 Task: Add a signature Holden Davis containing With sincere appreciation and best wishes, Holden Davis to email address softage.8@softage.net and add a folder Recipes
Action: Mouse moved to (64, 131)
Screenshot: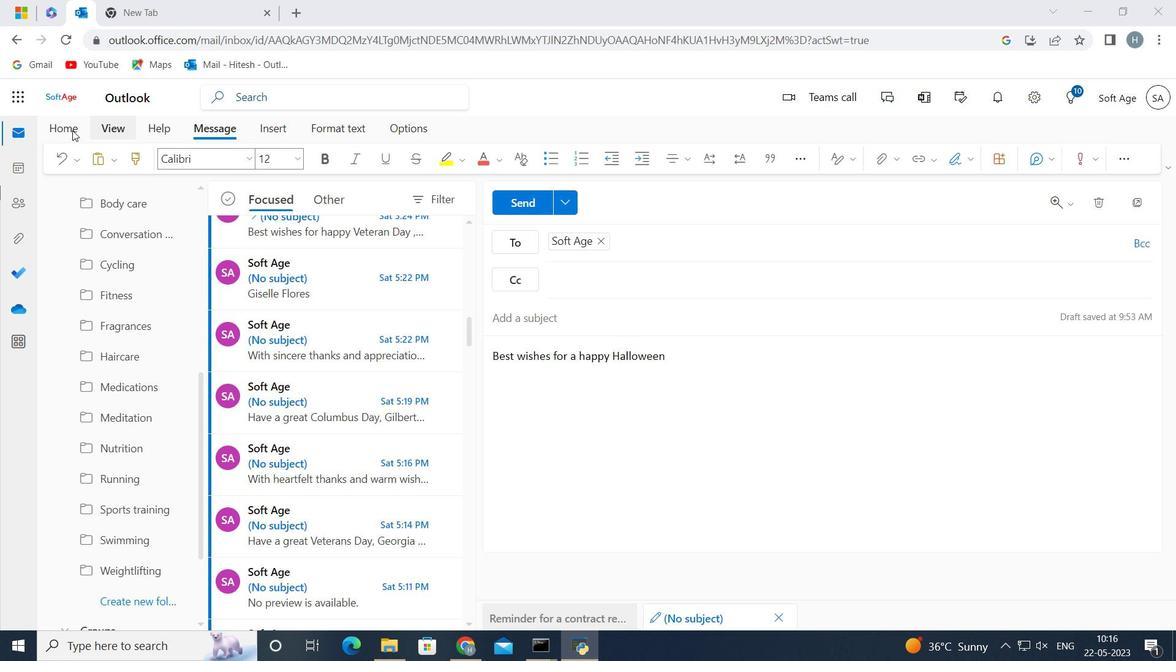 
Action: Mouse pressed left at (64, 131)
Screenshot: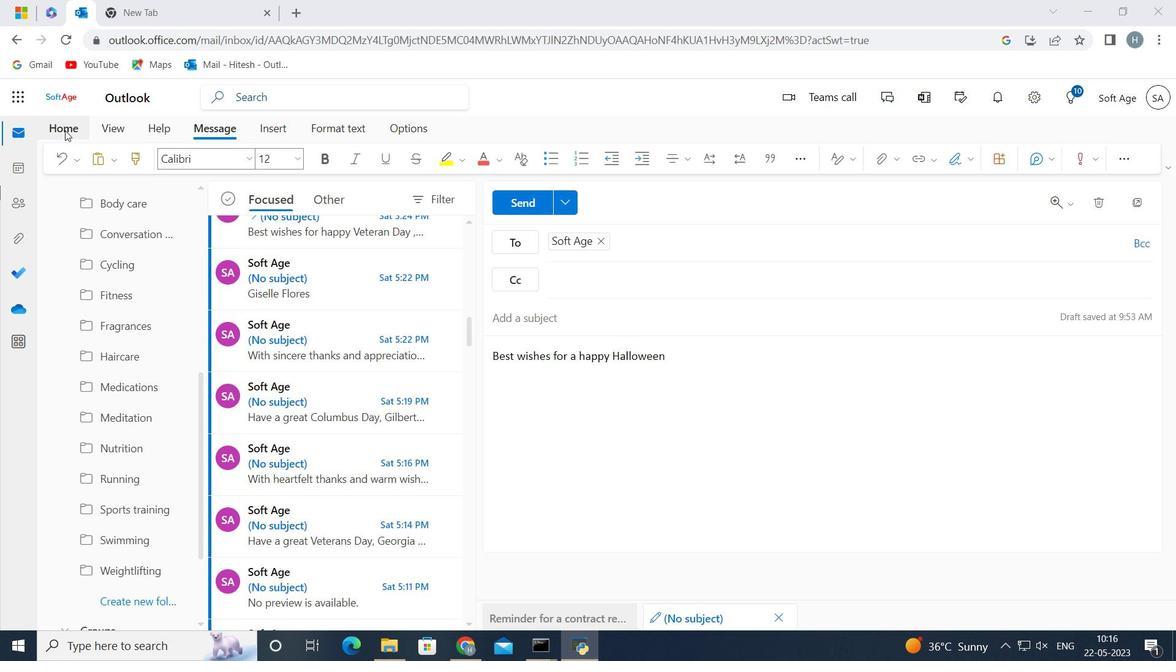 
Action: Mouse moved to (126, 159)
Screenshot: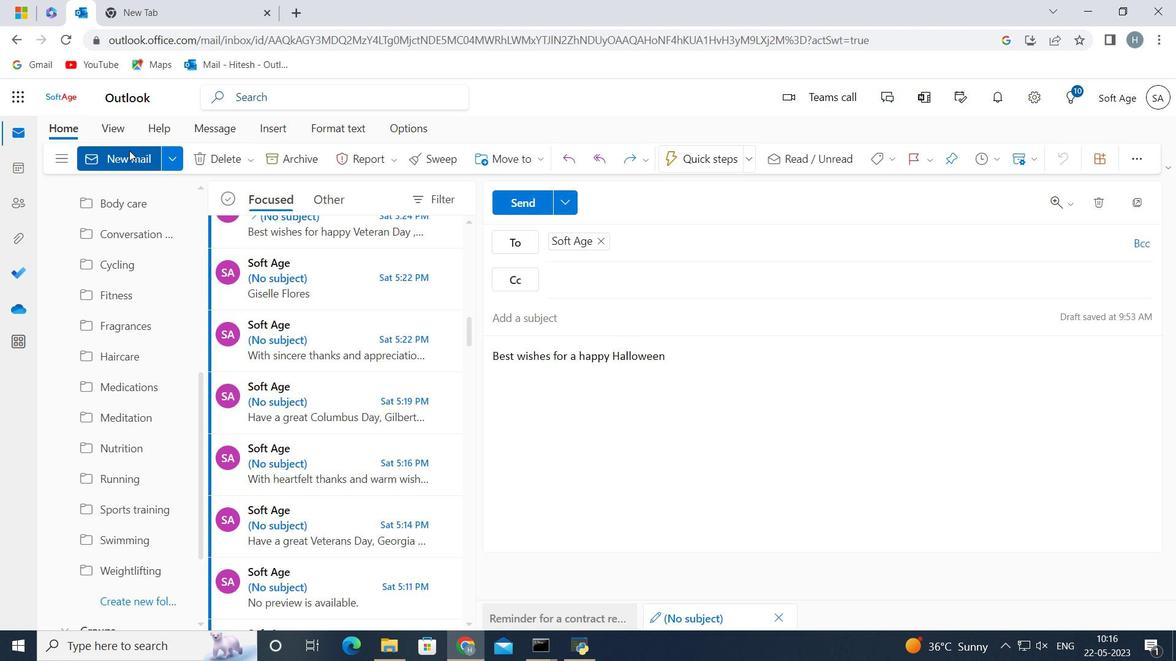 
Action: Mouse pressed left at (126, 159)
Screenshot: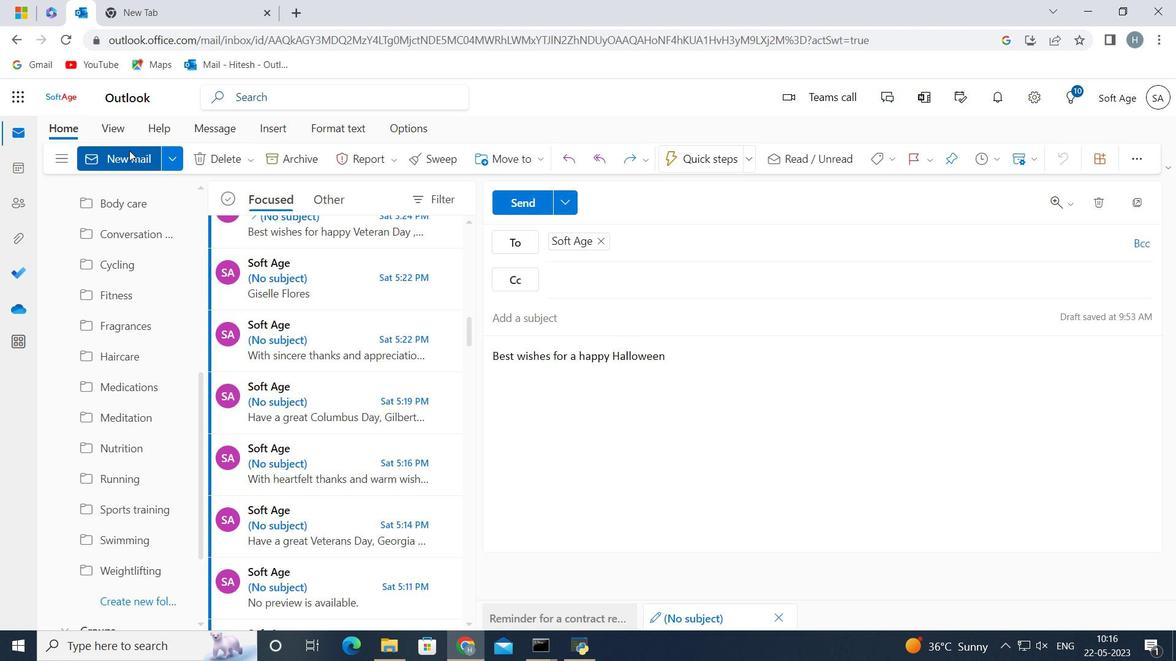 
Action: Mouse moved to (967, 151)
Screenshot: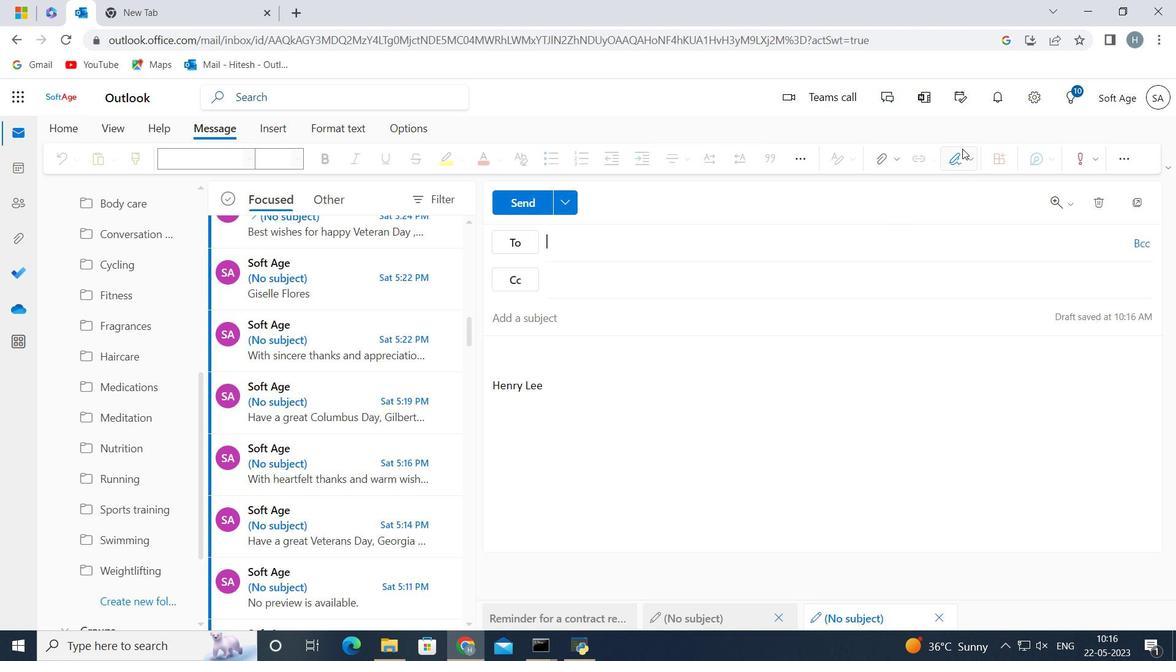 
Action: Mouse pressed left at (967, 151)
Screenshot: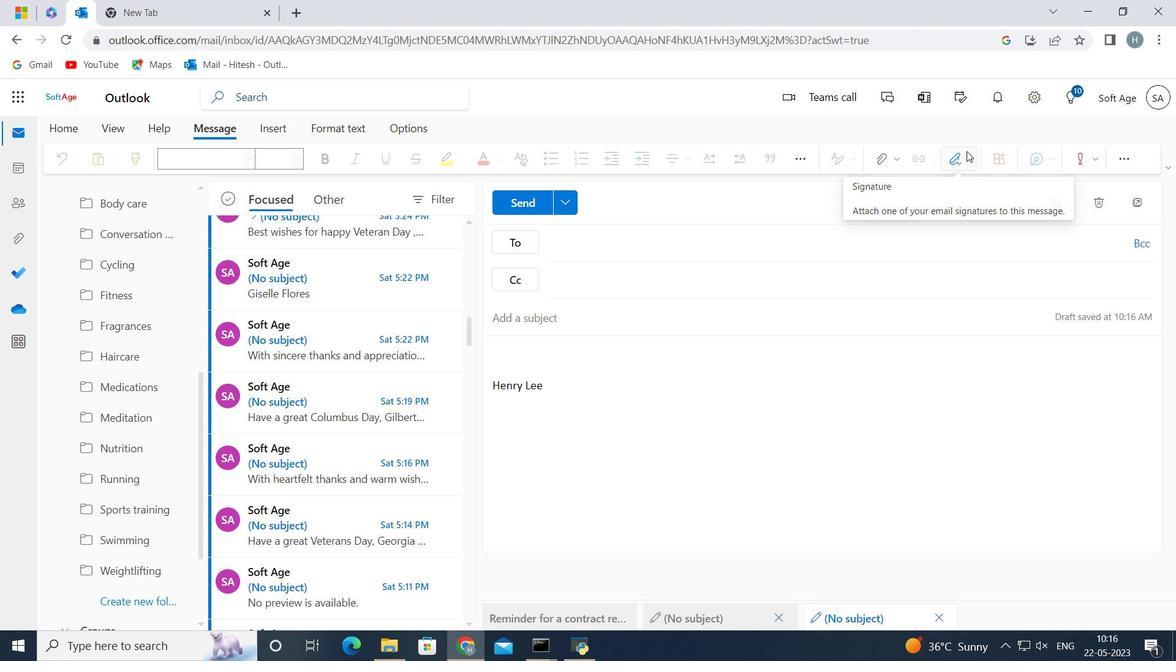 
Action: Mouse moved to (924, 414)
Screenshot: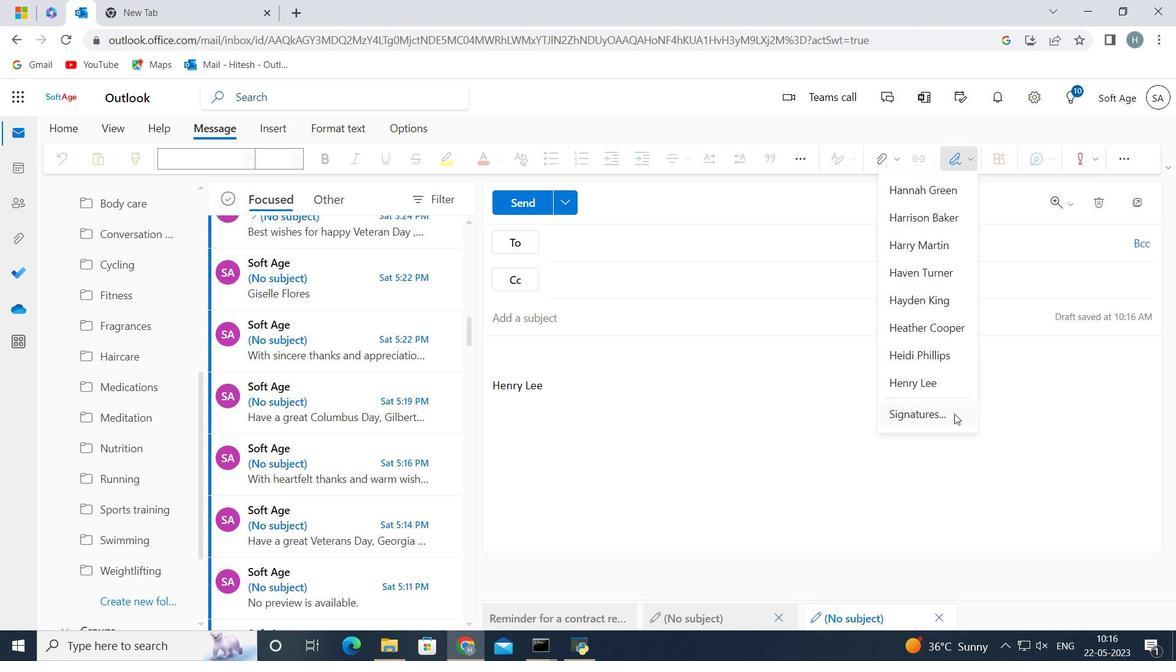 
Action: Mouse pressed left at (924, 414)
Screenshot: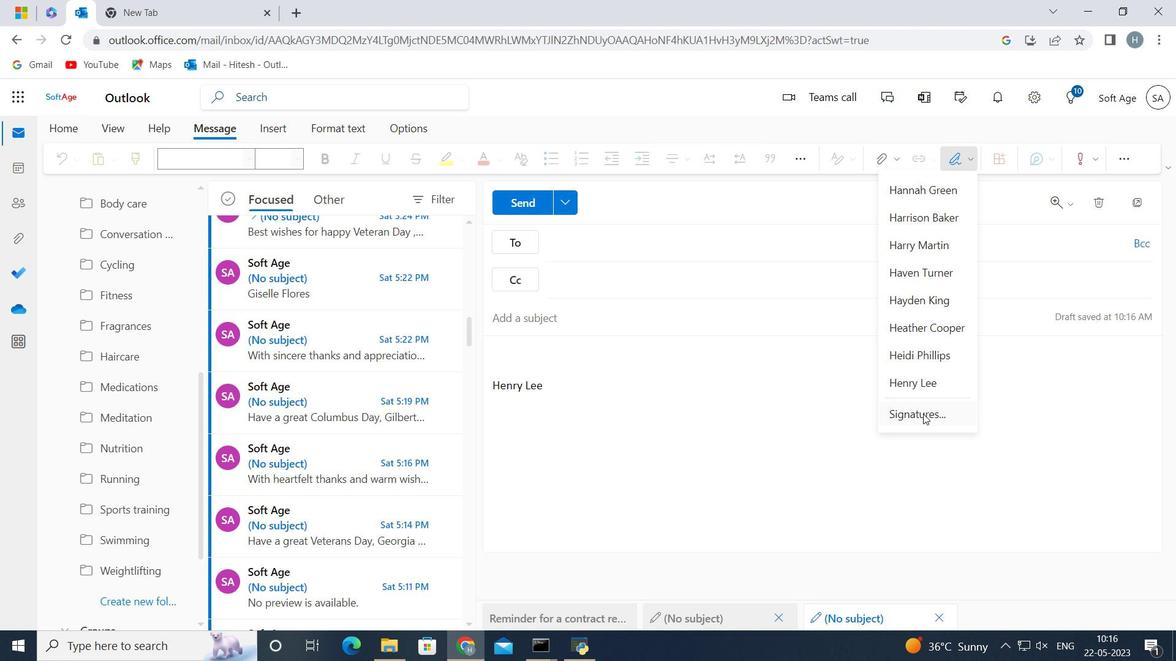 
Action: Mouse moved to (681, 275)
Screenshot: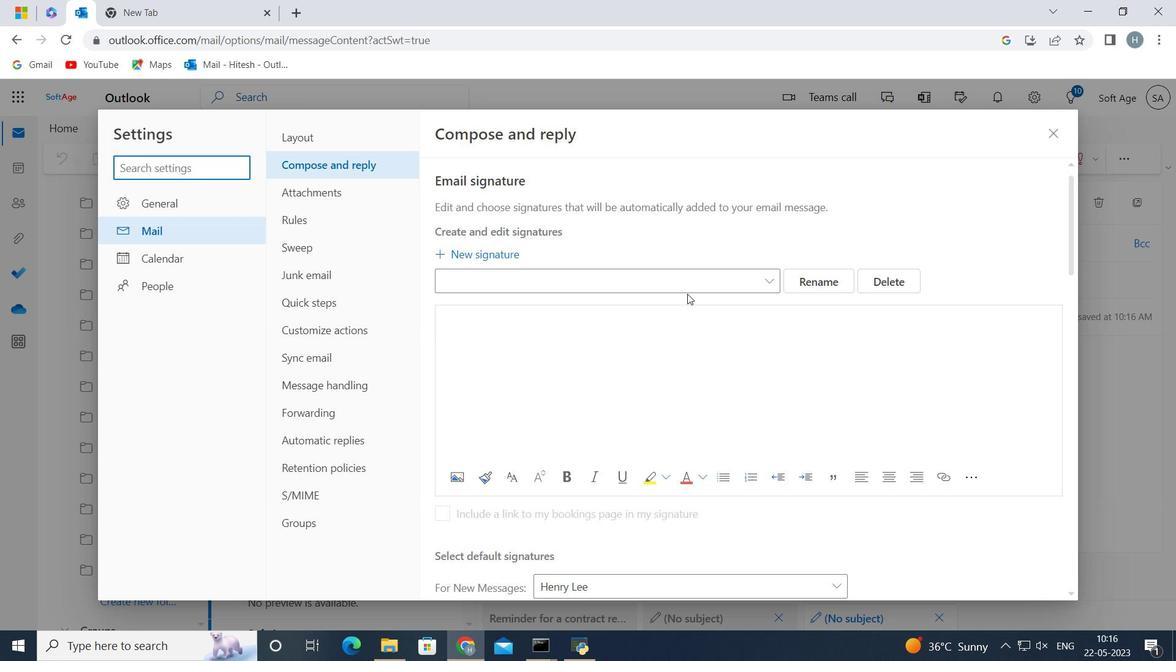 
Action: Mouse pressed left at (681, 275)
Screenshot: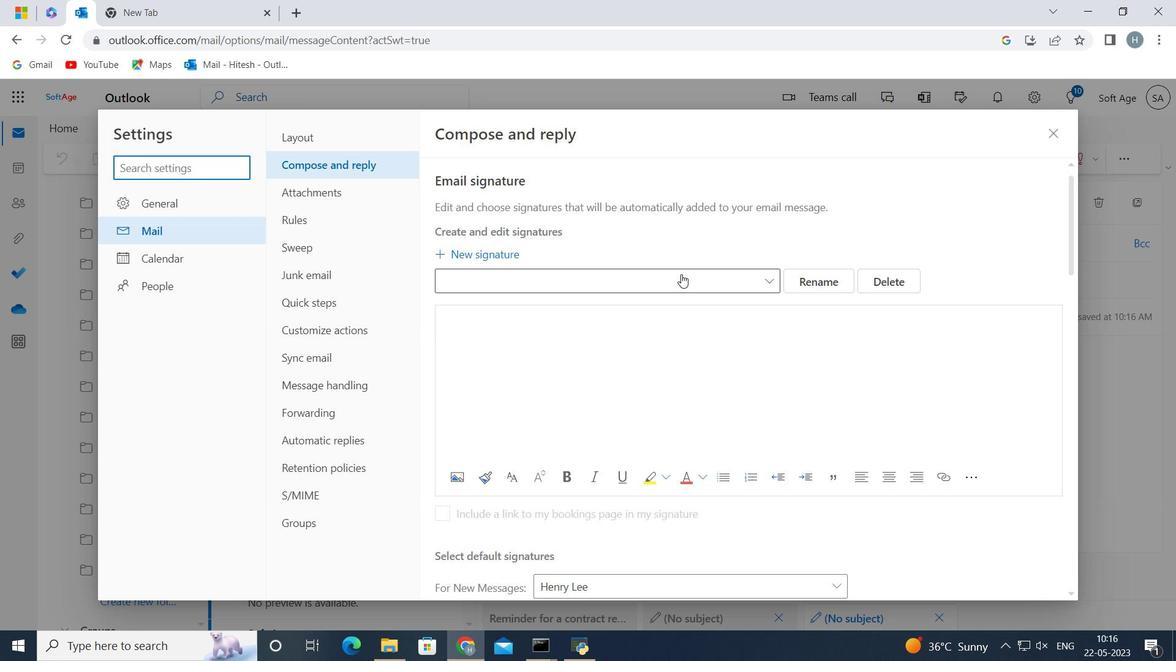 
Action: Mouse moved to (817, 281)
Screenshot: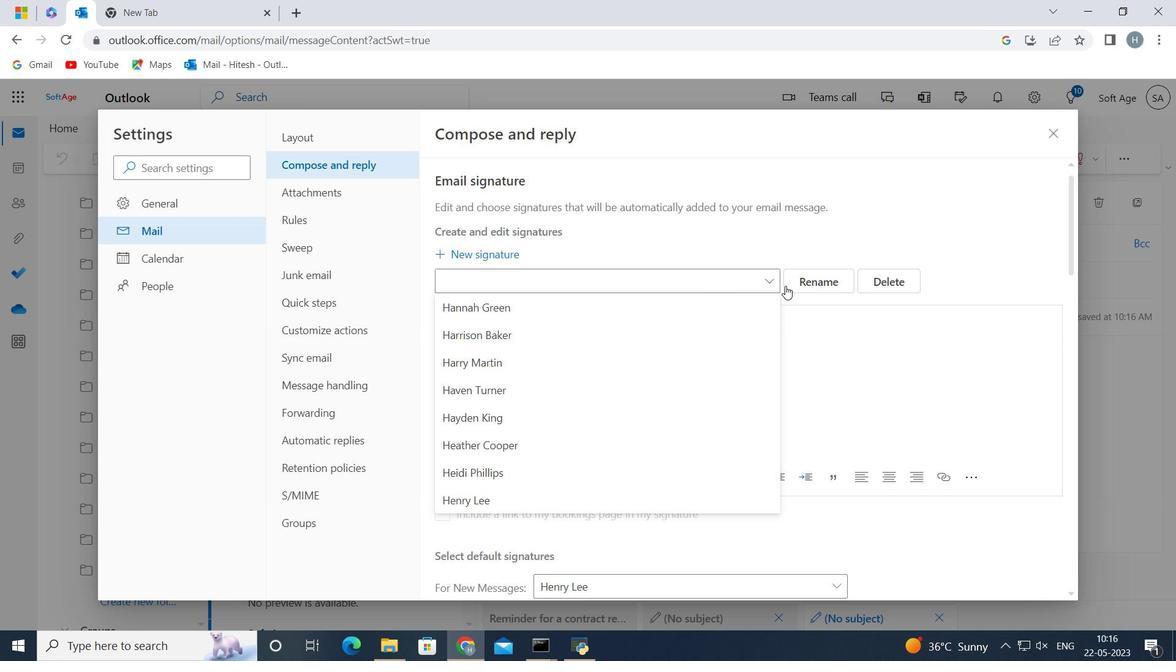
Action: Mouse pressed left at (817, 281)
Screenshot: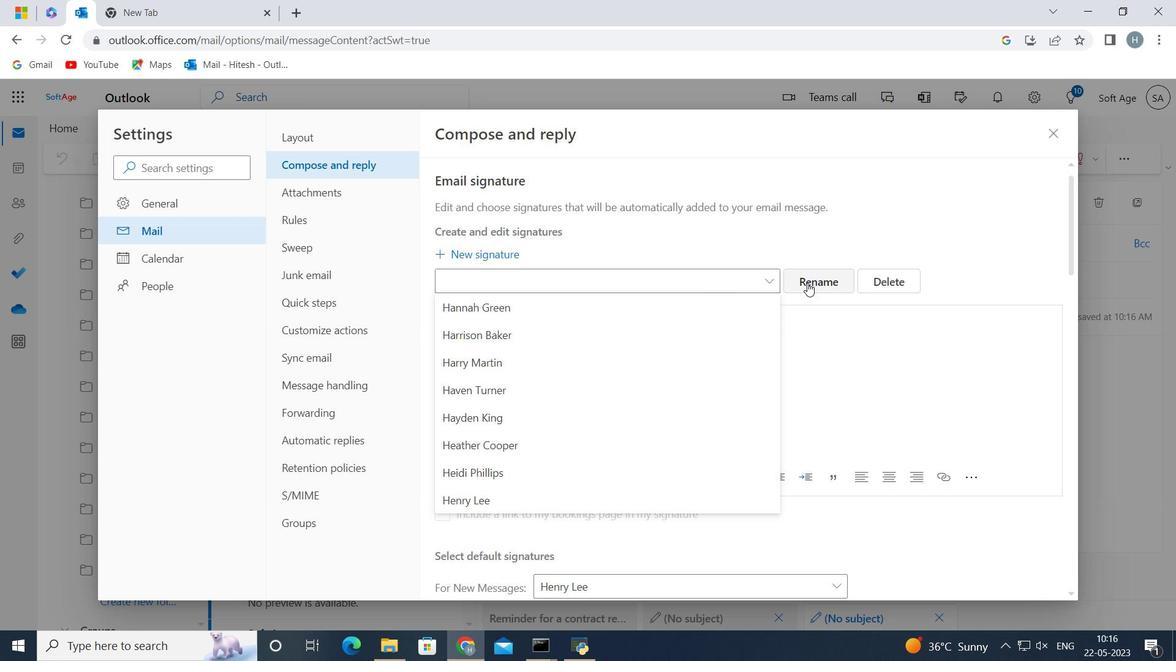 
Action: Mouse moved to (758, 280)
Screenshot: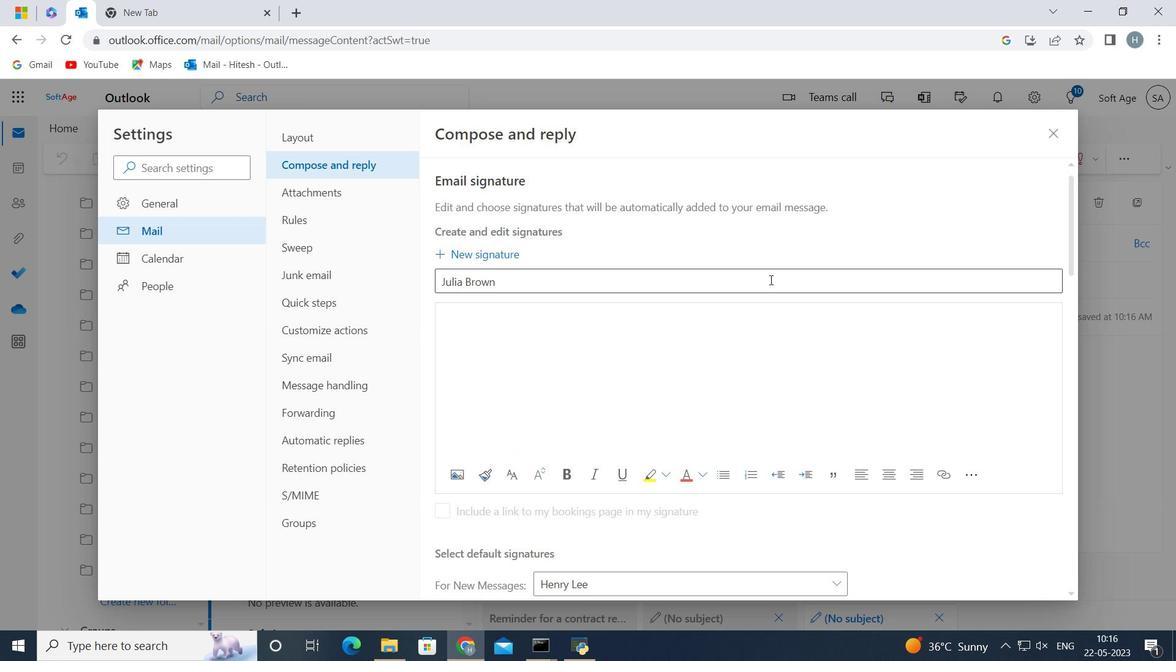 
Action: Mouse pressed left at (758, 280)
Screenshot: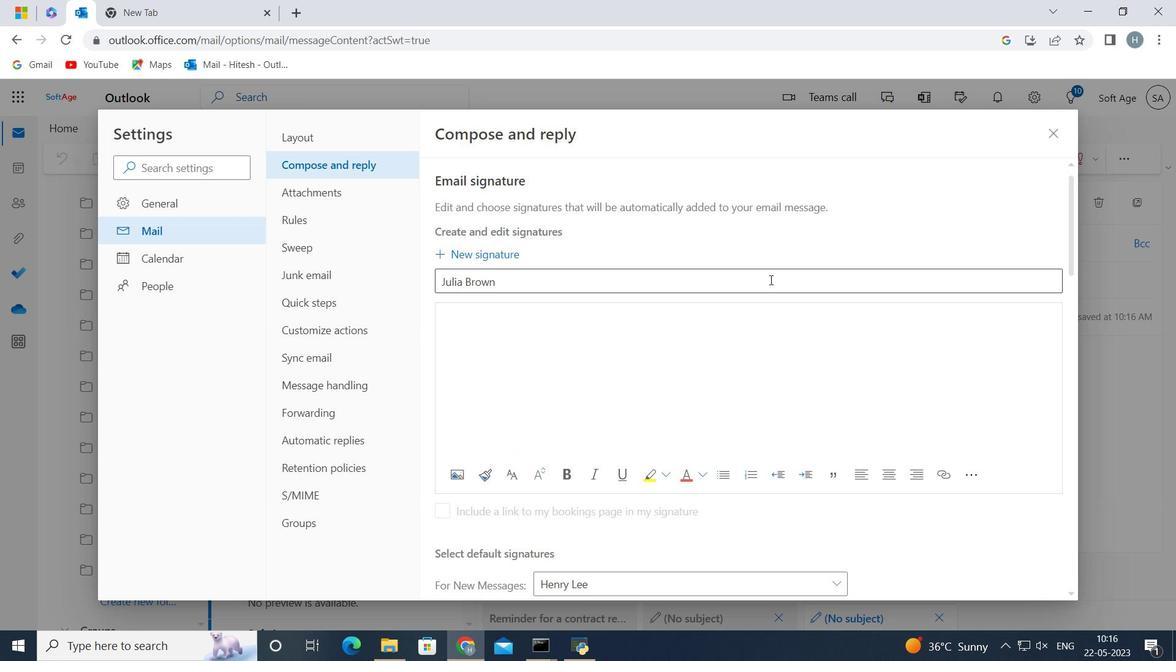 
Action: Mouse moved to (757, 280)
Screenshot: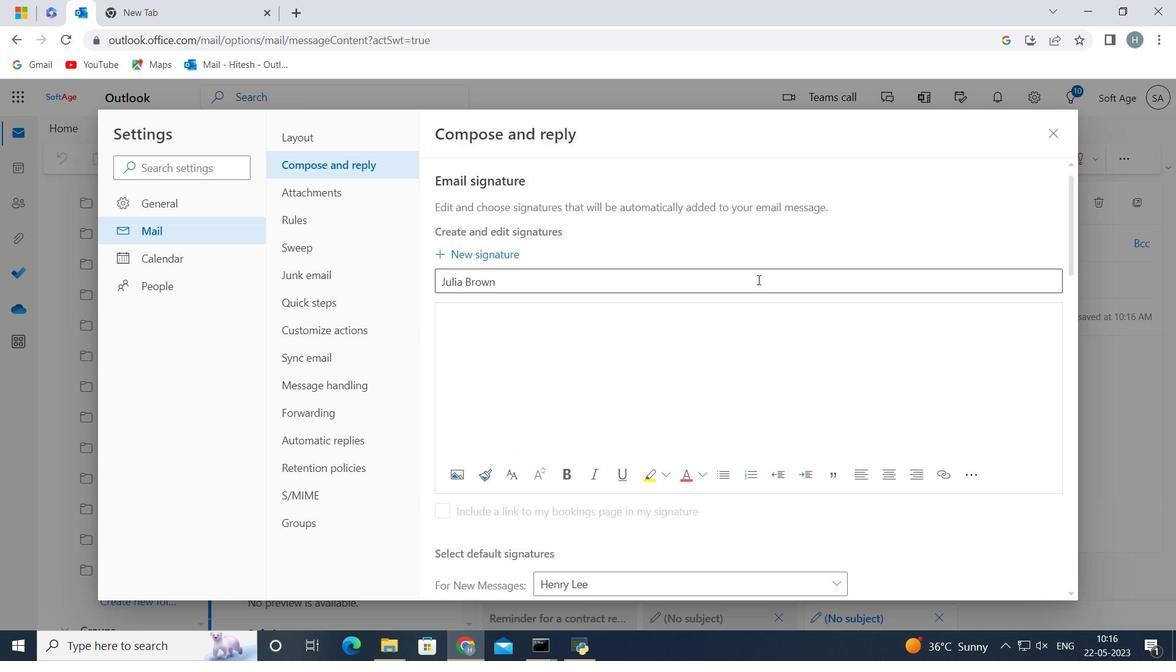 
Action: Key pressed <Key.backspace><Key.backspace><Key.backspace><Key.backspace><Key.backspace><Key.backspace><Key.backspace><Key.backspace><Key.backspace><Key.backspace><Key.backspace><Key.backspace><Key.backspace><Key.shift>Holdn<Key.space><Key.shift><Key.shift><Key.shift><Key.shift><Key.shift><Key.shift><Key.shift><Key.shift><Key.shift>Davis<Key.space>
Screenshot: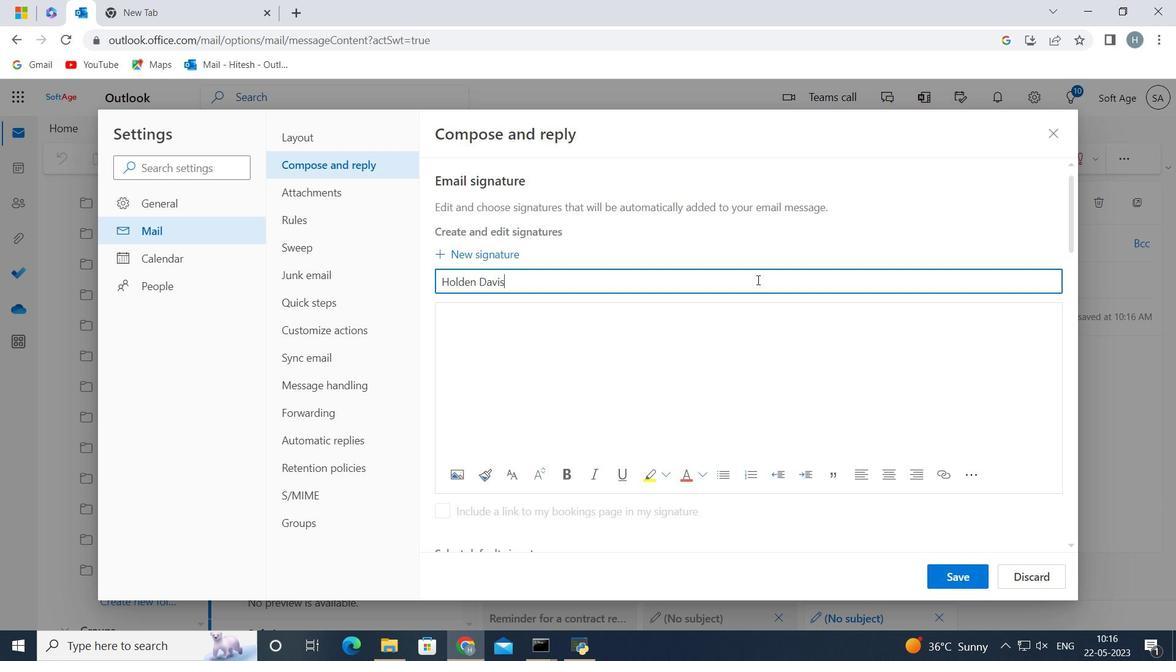 
Action: Mouse moved to (517, 323)
Screenshot: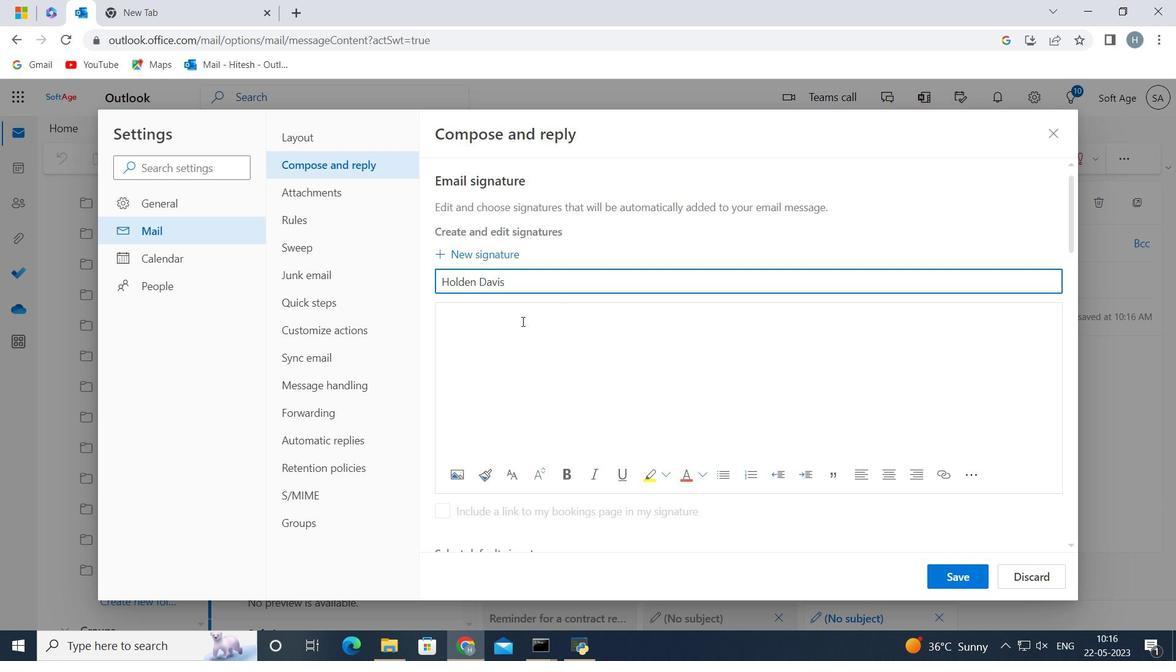 
Action: Mouse pressed left at (517, 323)
Screenshot: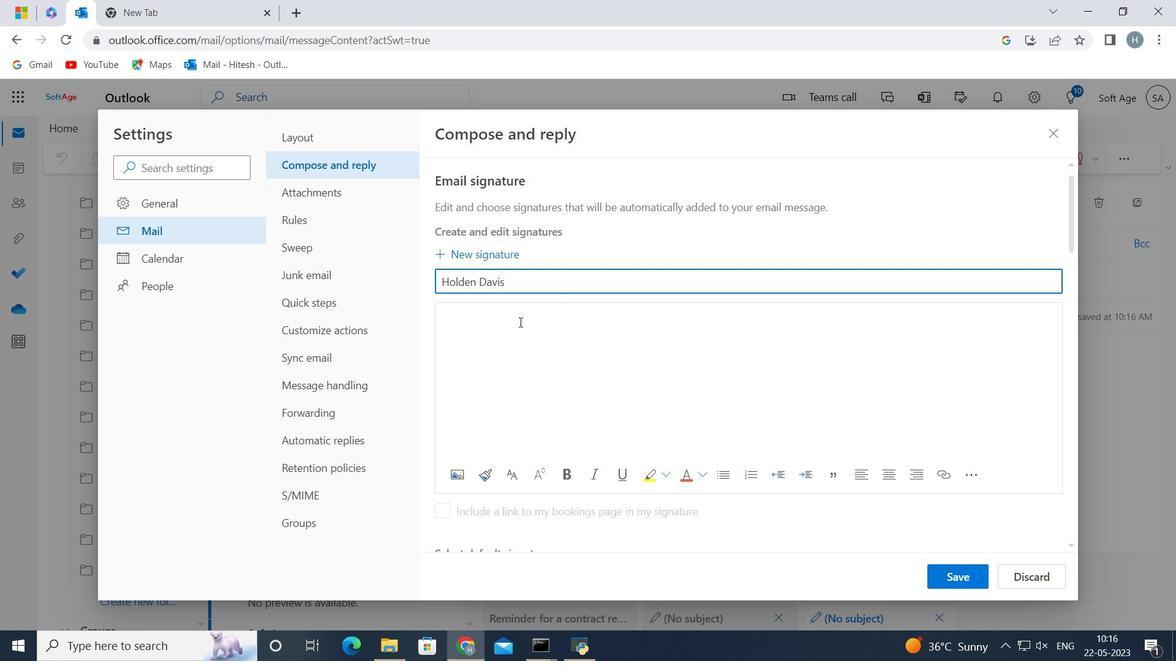 
Action: Key pressed <Key.shift><Key.shift><Key.shift><Key.shift><Key.shift><Key.shift><Key.shift><Key.shift><Key.shift><Key.shift><Key.shift><Key.shift><Key.shift><Key.shift><Key.shift><Key.shift><Key.shift><Key.shift><Key.shift>Holden<Key.space><Key.shift>Davis
Screenshot: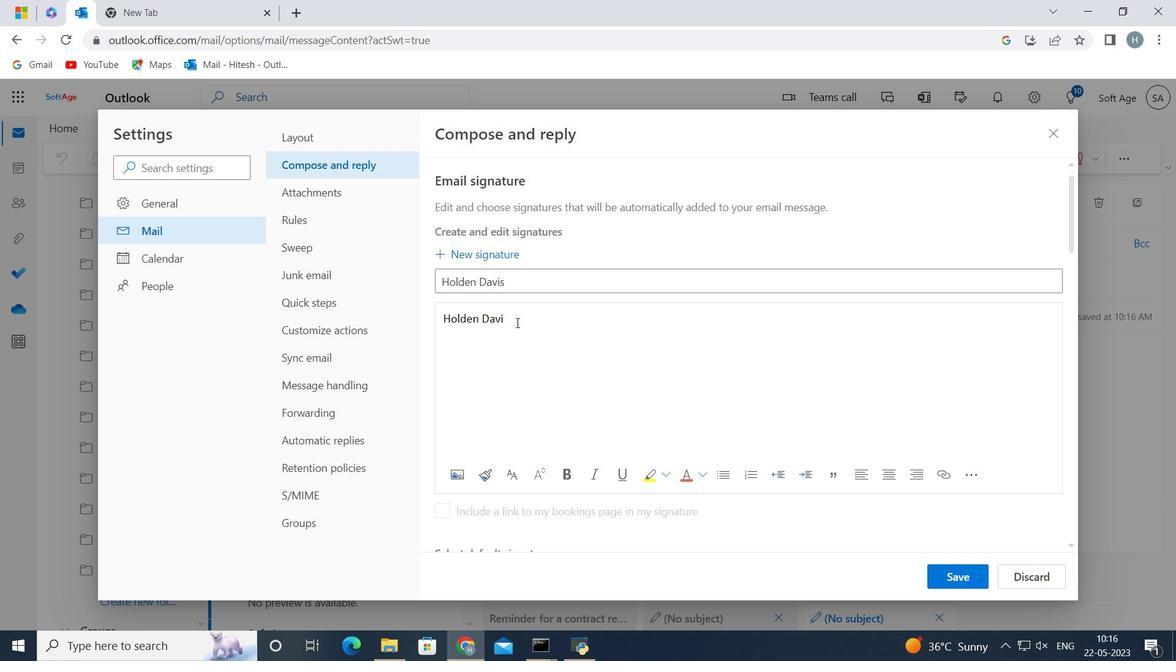
Action: Mouse moved to (945, 572)
Screenshot: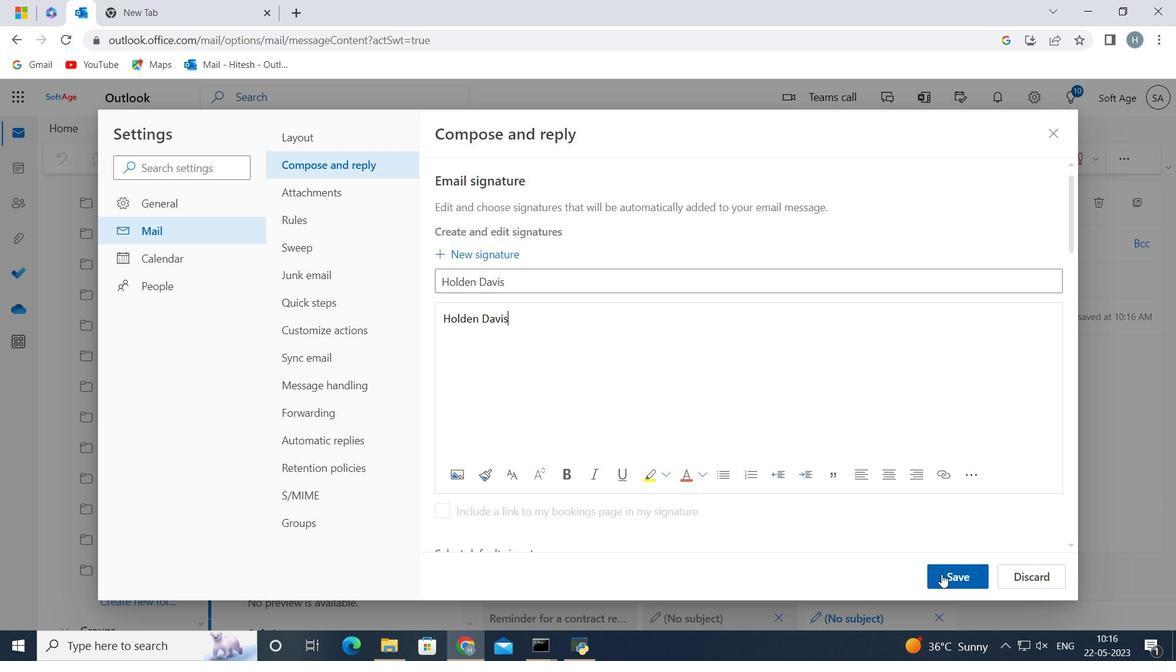 
Action: Mouse pressed left at (945, 572)
Screenshot: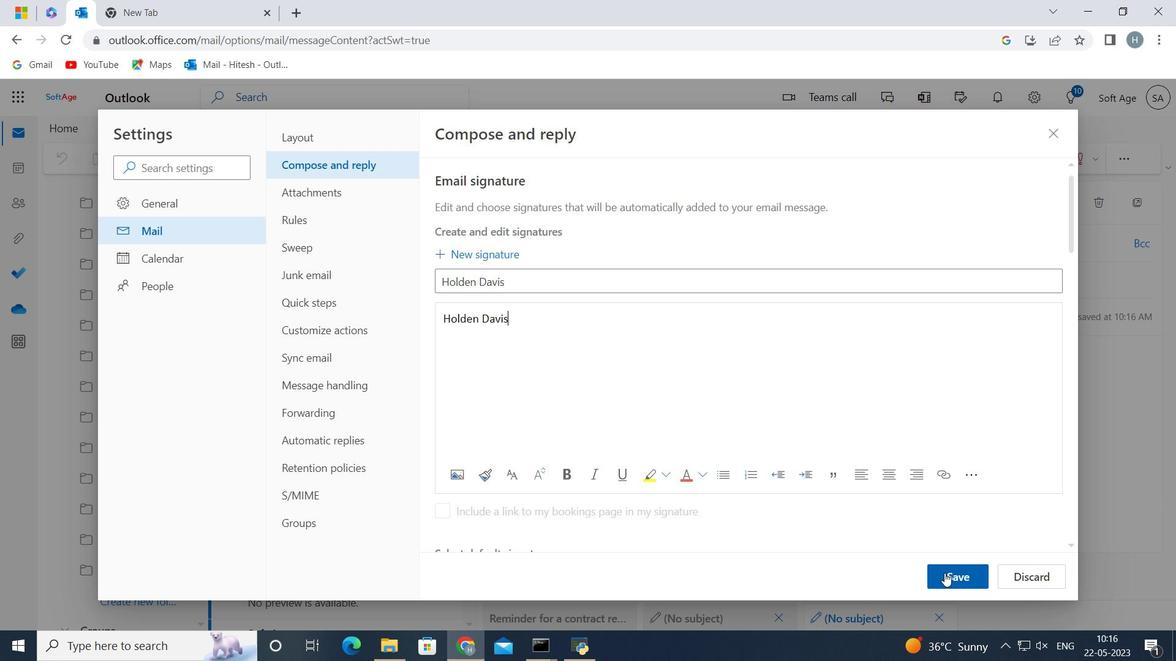 
Action: Mouse moved to (787, 362)
Screenshot: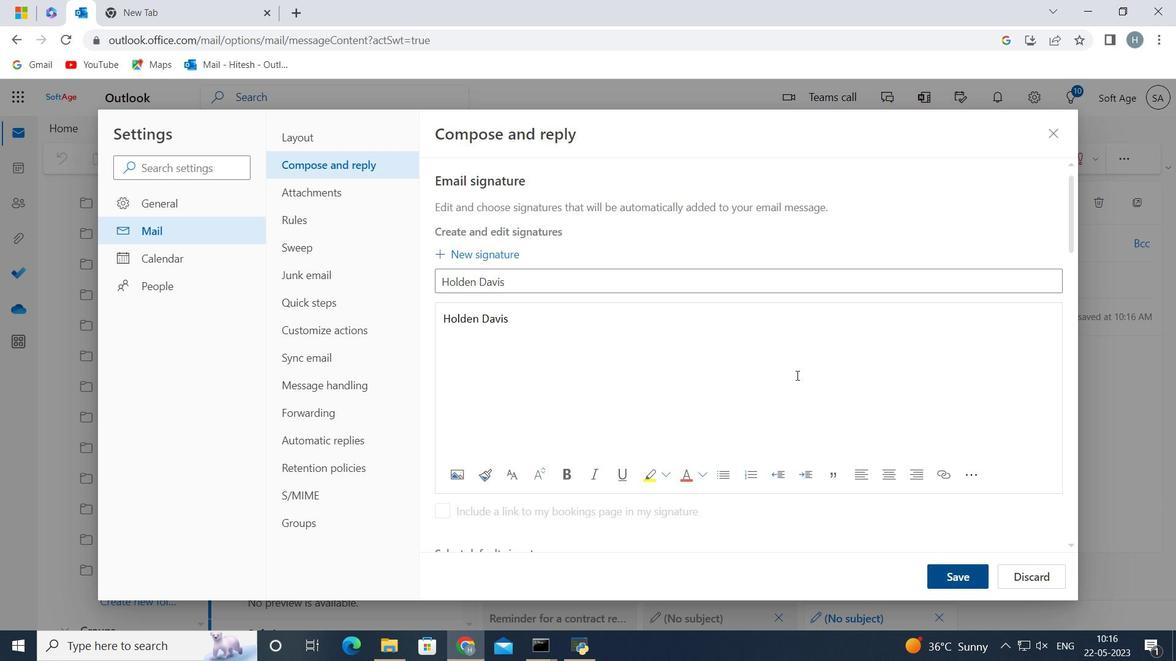 
Action: Mouse scrolled (787, 362) with delta (0, 0)
Screenshot: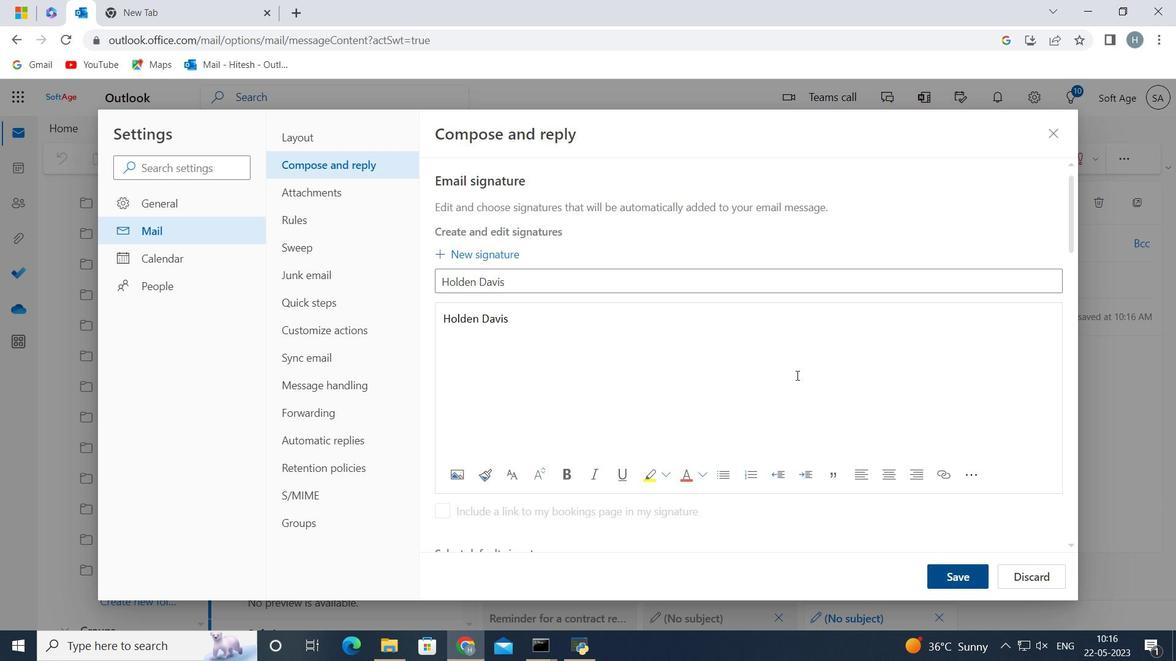 
Action: Mouse moved to (772, 365)
Screenshot: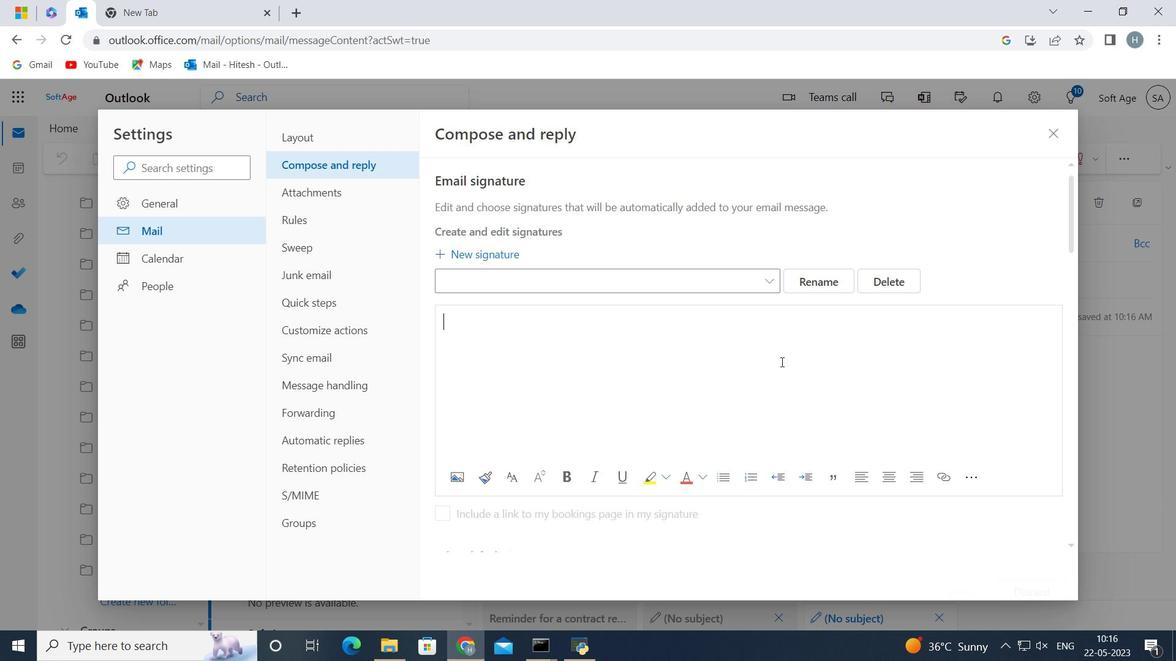 
Action: Mouse scrolled (772, 364) with delta (0, 0)
Screenshot: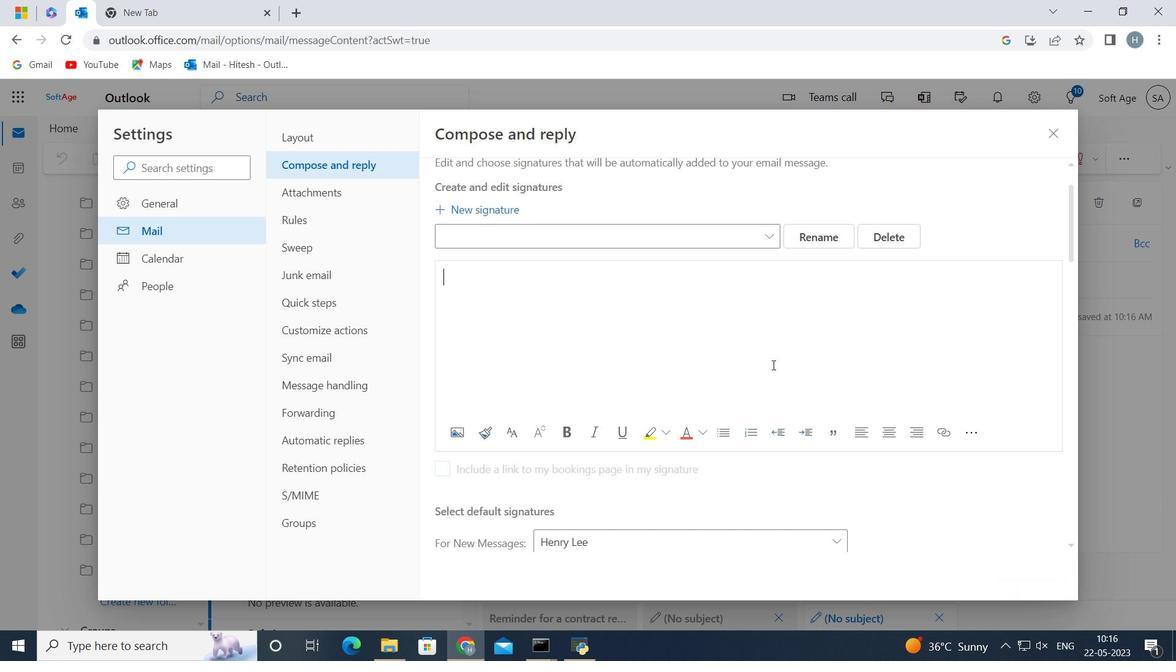 
Action: Mouse scrolled (772, 364) with delta (0, 0)
Screenshot: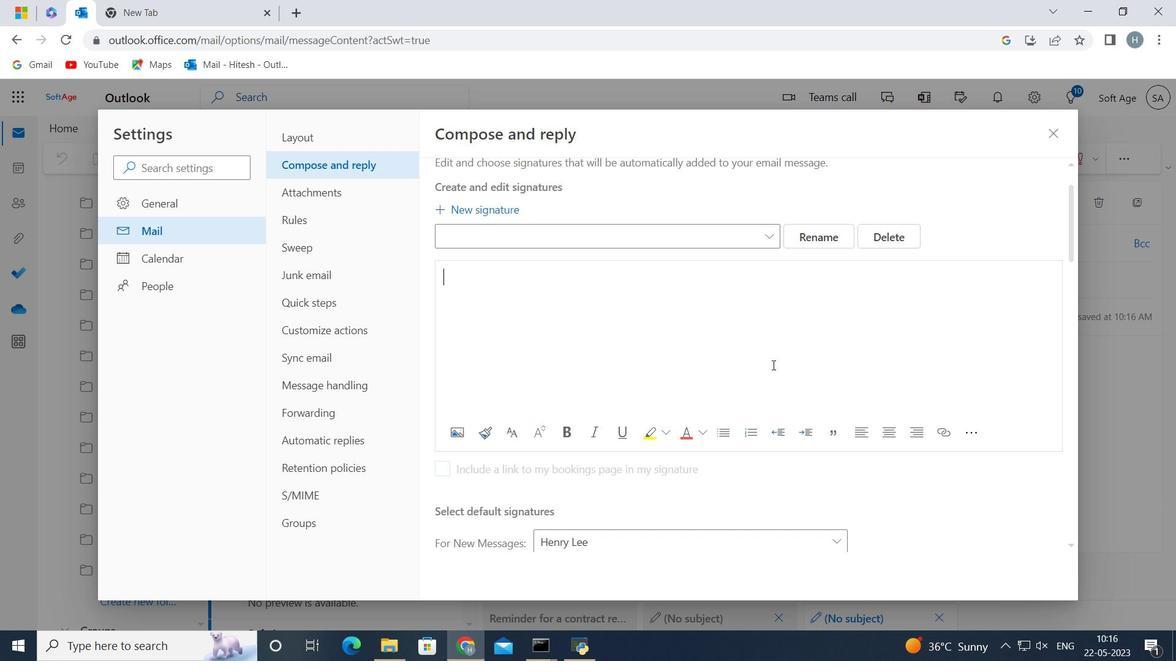 
Action: Mouse moved to (760, 353)
Screenshot: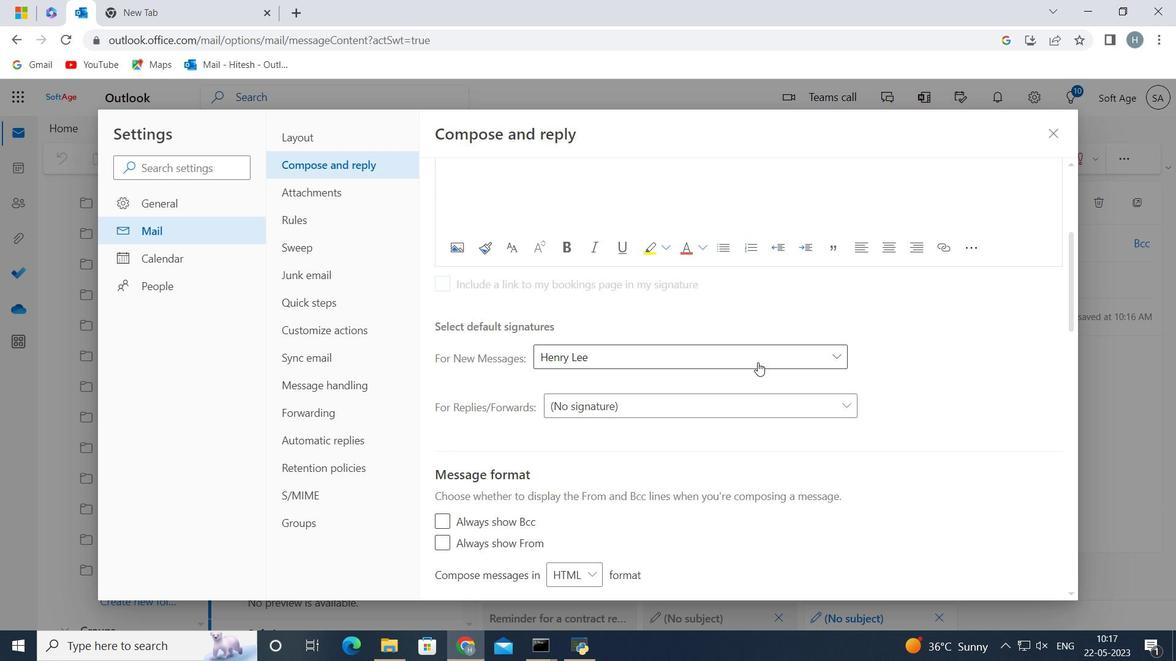
Action: Mouse pressed left at (760, 353)
Screenshot: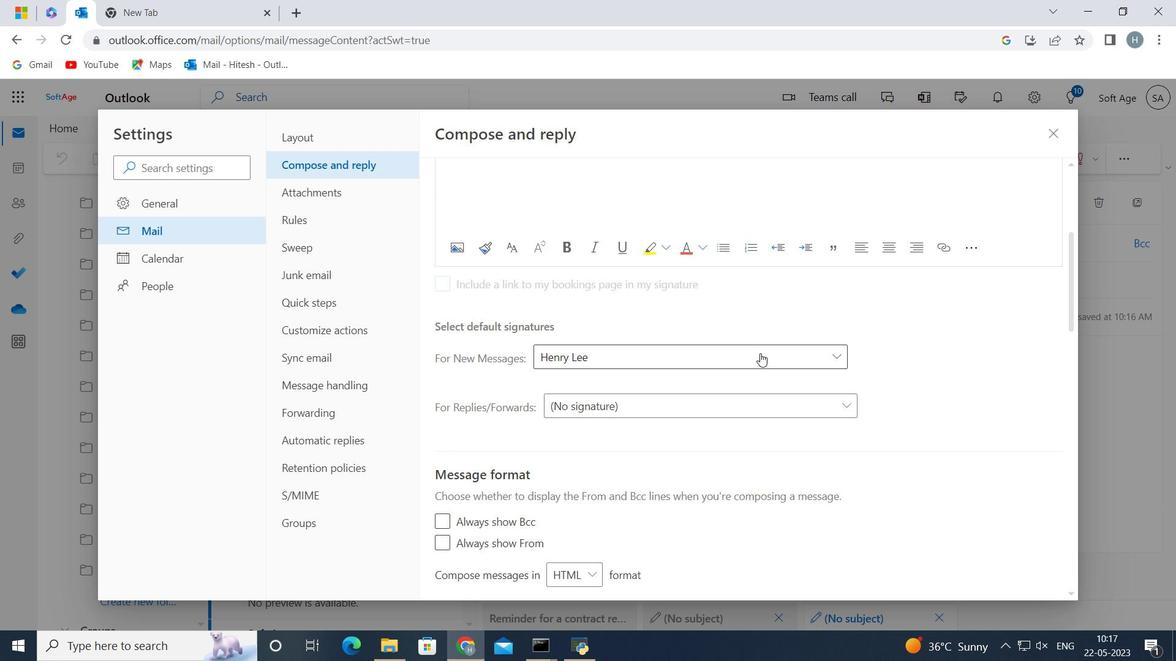 
Action: Mouse moved to (889, 611)
Screenshot: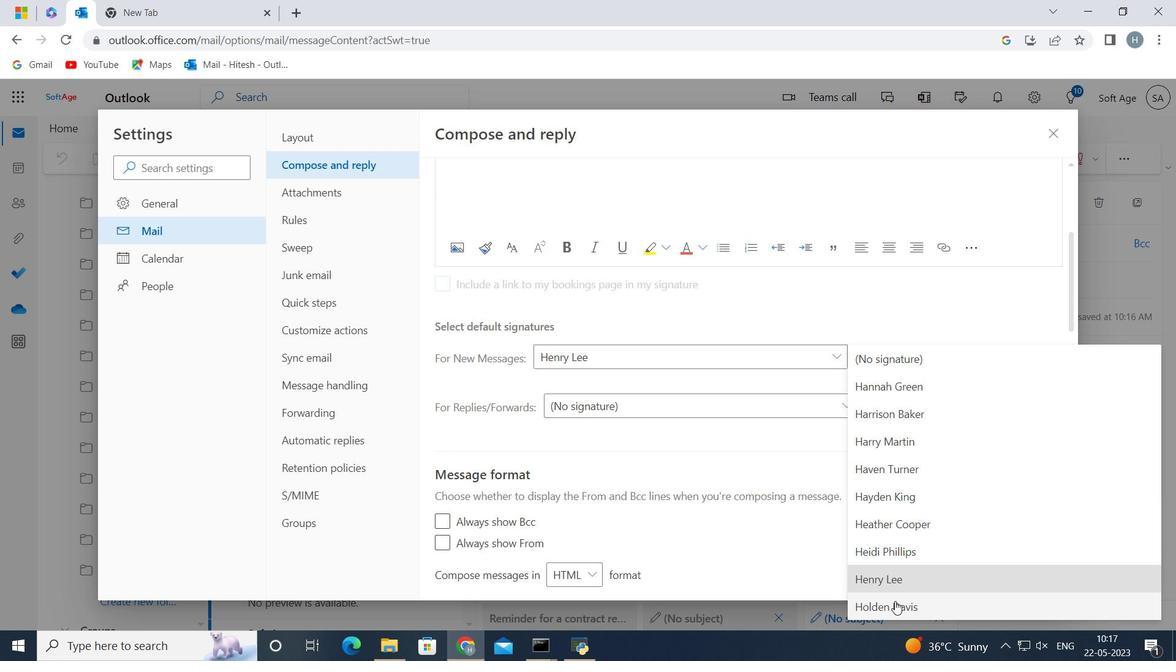 
Action: Mouse pressed left at (889, 611)
Screenshot: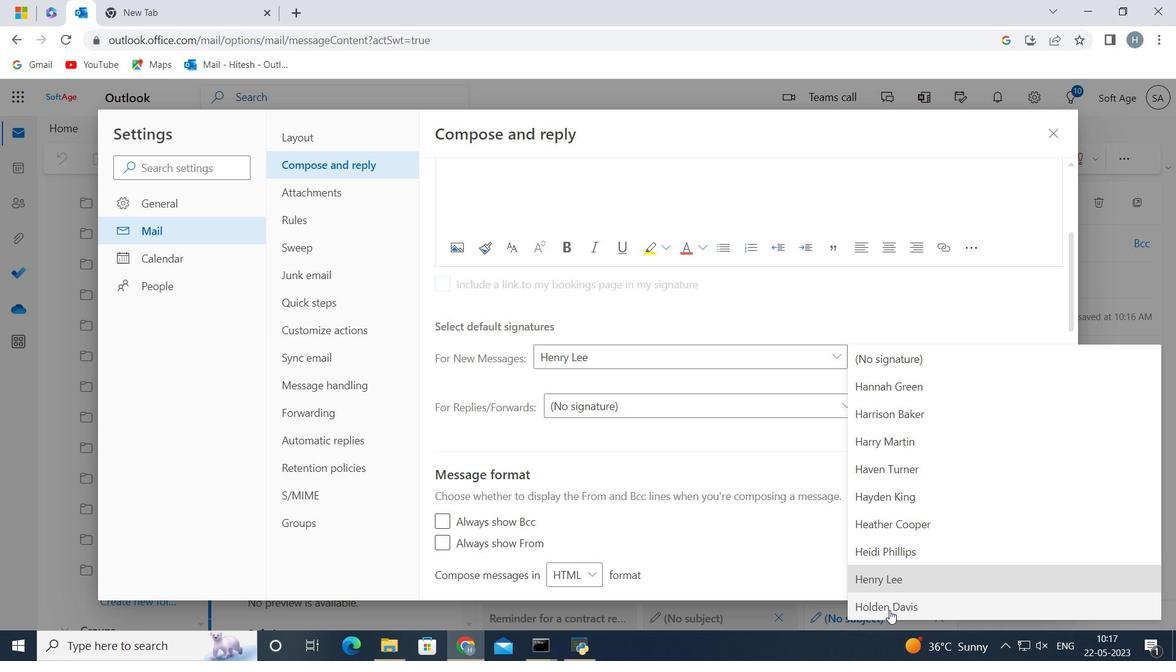 
Action: Mouse moved to (896, 444)
Screenshot: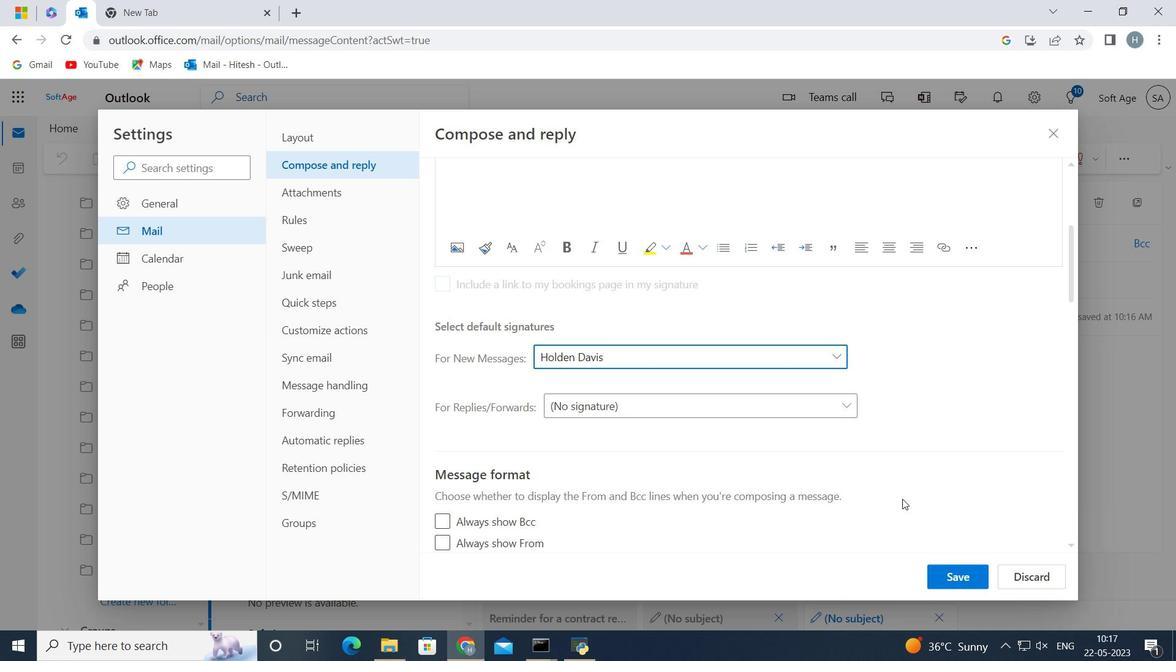 
Action: Mouse scrolled (896, 444) with delta (0, 0)
Screenshot: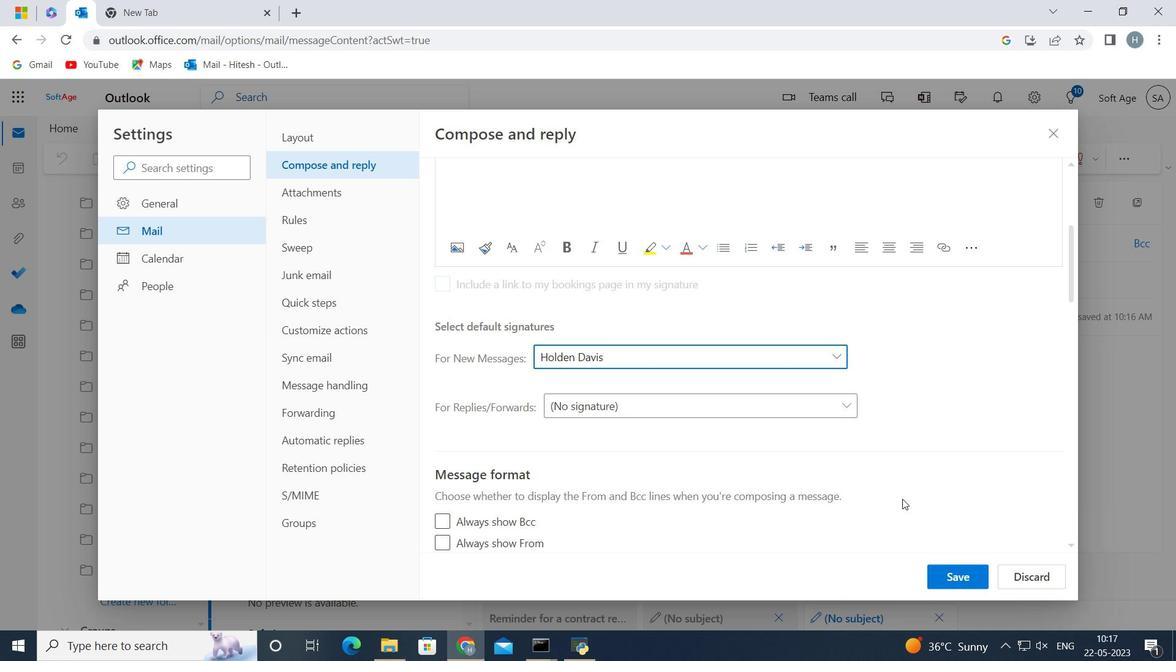 
Action: Mouse moved to (896, 444)
Screenshot: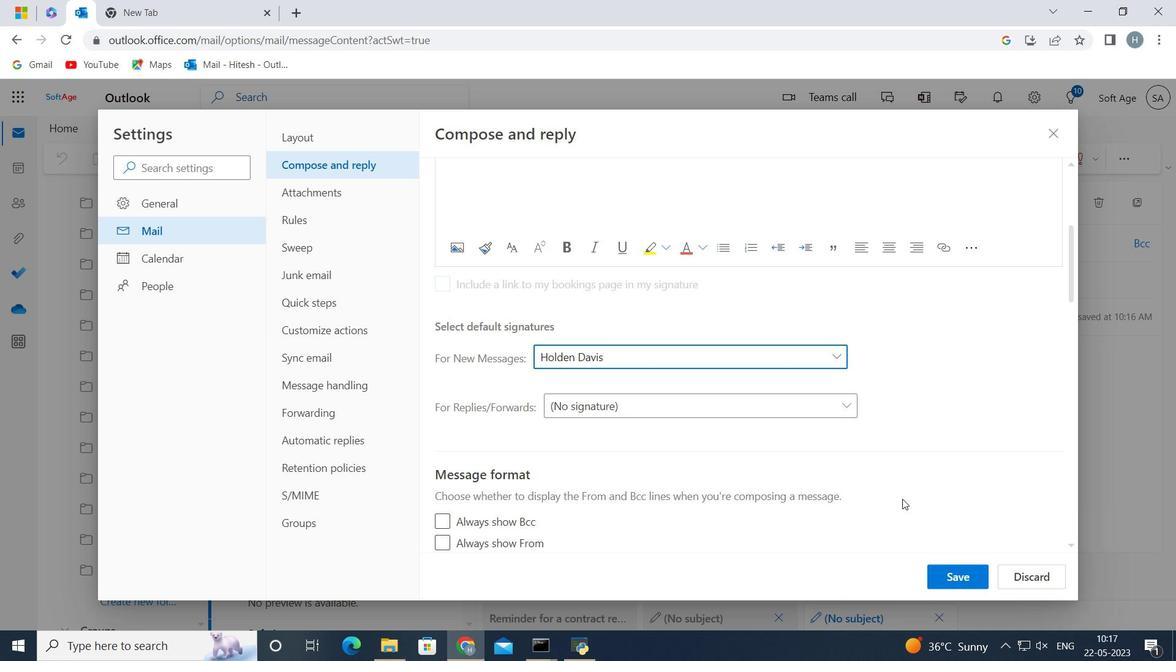 
Action: Mouse scrolled (896, 443) with delta (0, 0)
Screenshot: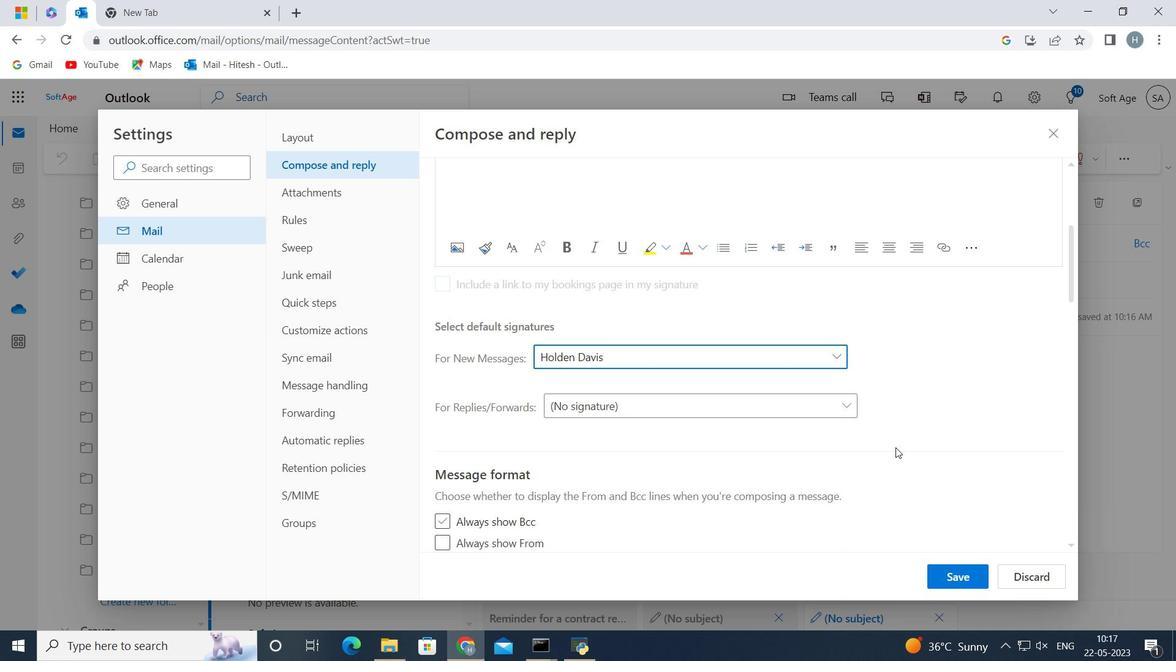 
Action: Mouse scrolled (896, 443) with delta (0, 0)
Screenshot: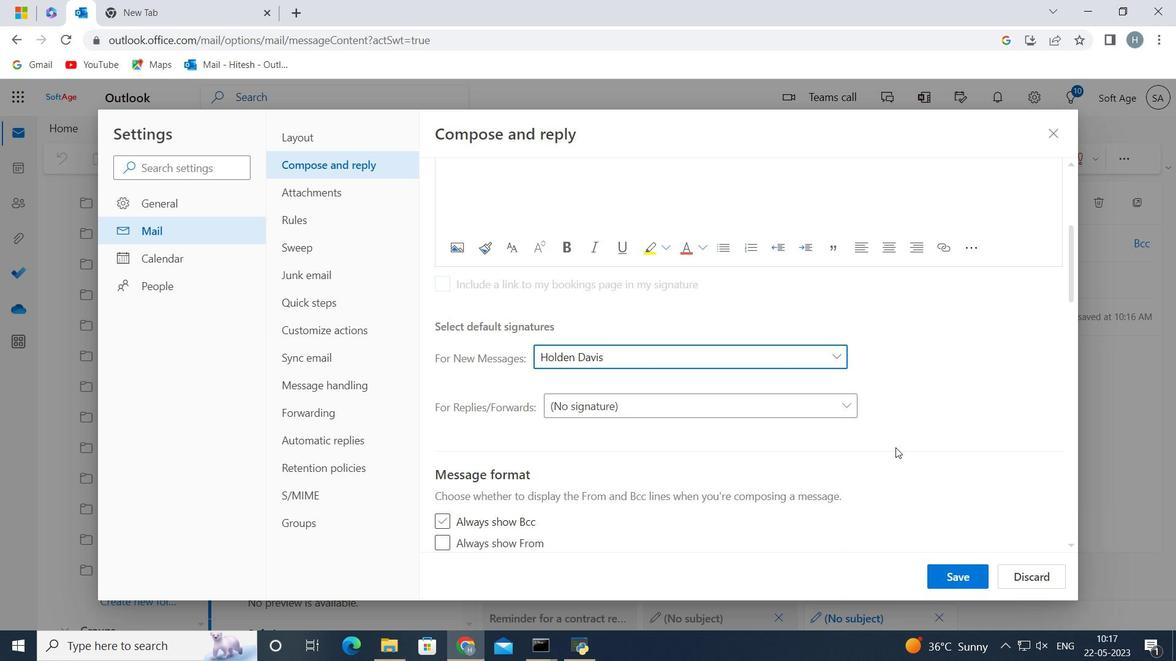 
Action: Mouse moved to (954, 568)
Screenshot: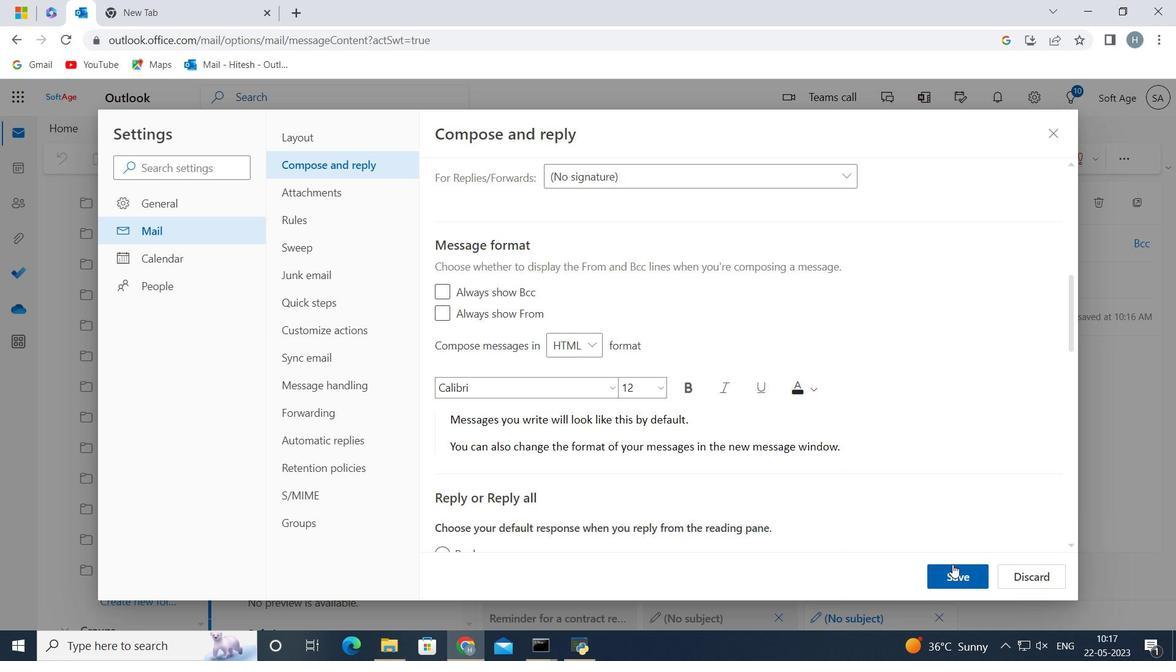 
Action: Mouse pressed left at (954, 568)
Screenshot: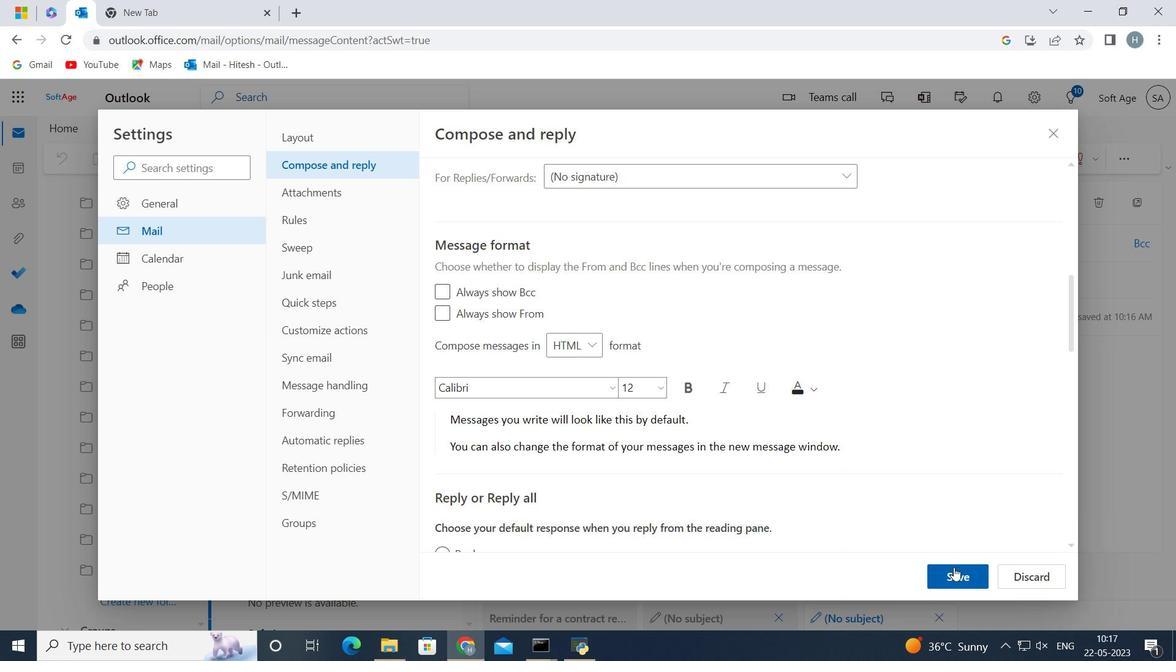 
Action: Mouse moved to (1049, 134)
Screenshot: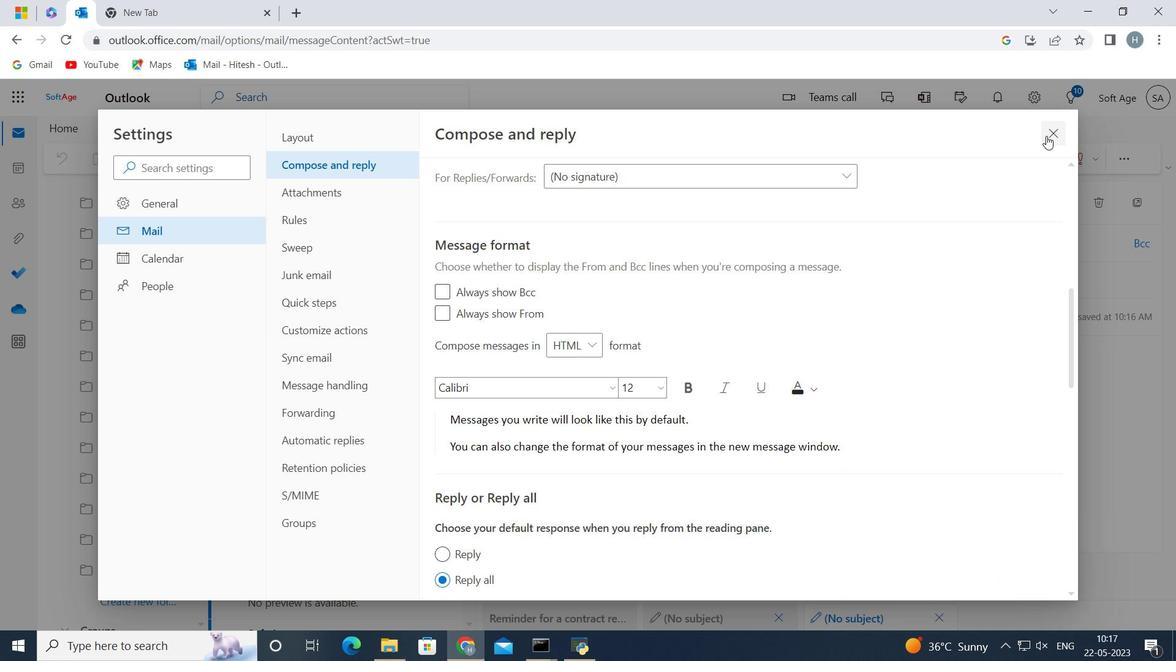 
Action: Mouse pressed left at (1049, 134)
Screenshot: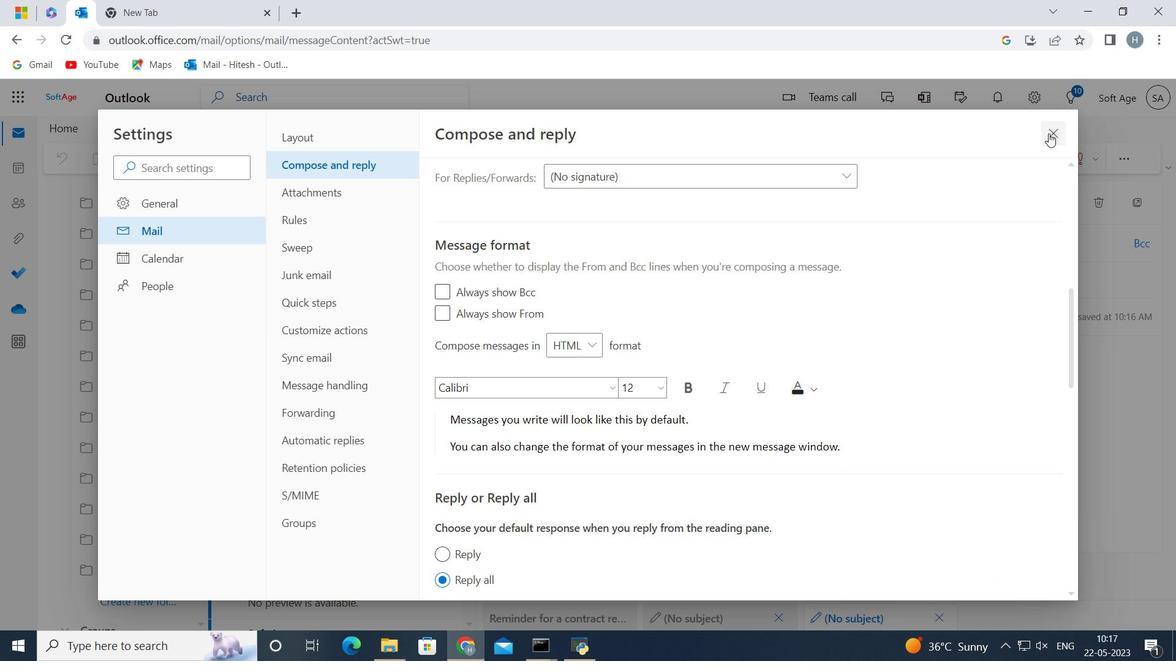 
Action: Mouse moved to (574, 379)
Screenshot: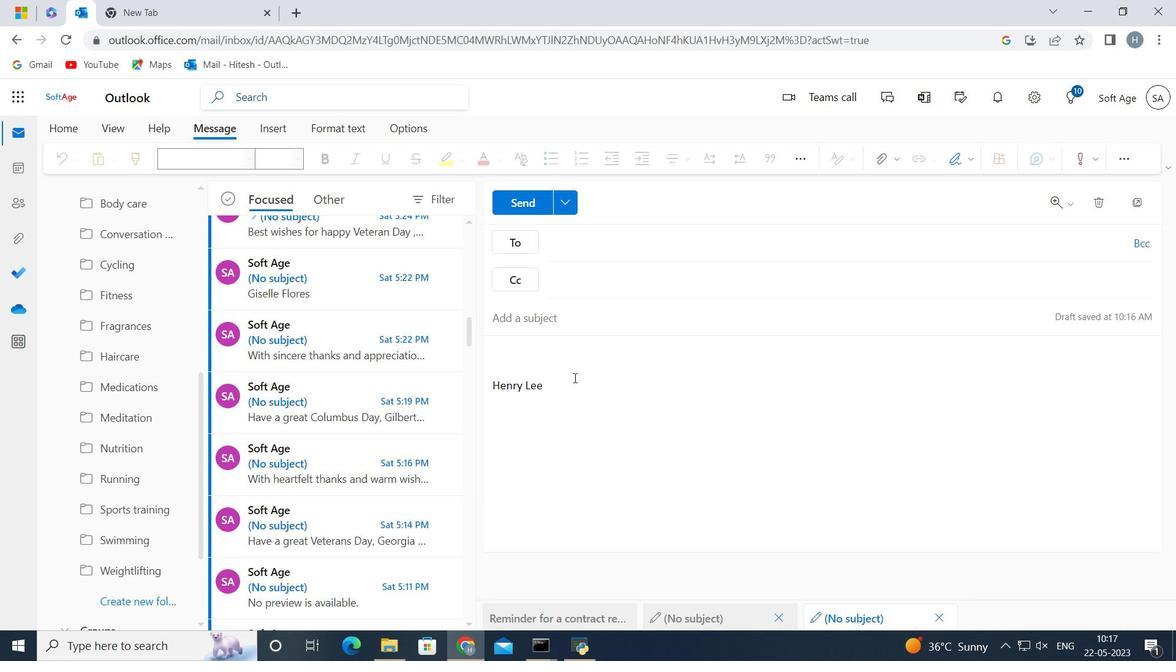 
Action: Mouse pressed left at (574, 379)
Screenshot: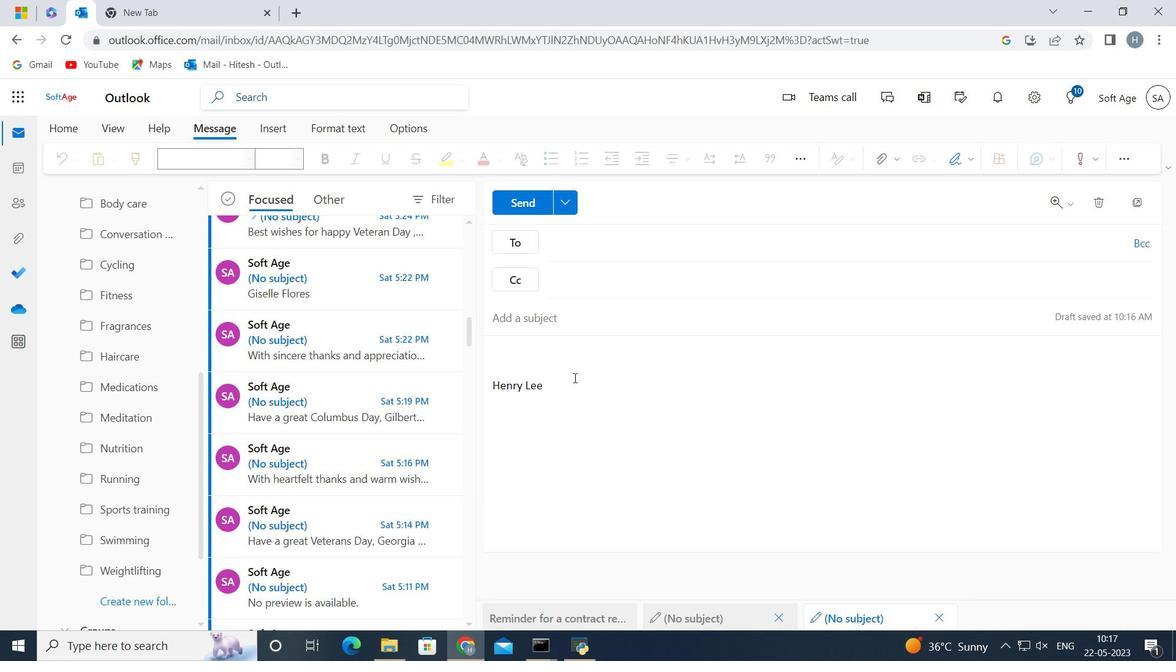 
Action: Key pressed <Key.backspace><Key.backspace><Key.backspace><Key.backspace><Key.backspace><Key.backspace><Key.backspace><Key.backspace><Key.backspace><Key.backspace><Key.backspace><Key.backspace><Key.shift>Wis<Key.backspace>th<Key.space>sincere<Key.space>appreciation<Key.space>and<Key.space>best<Key.space>wishes
Screenshot: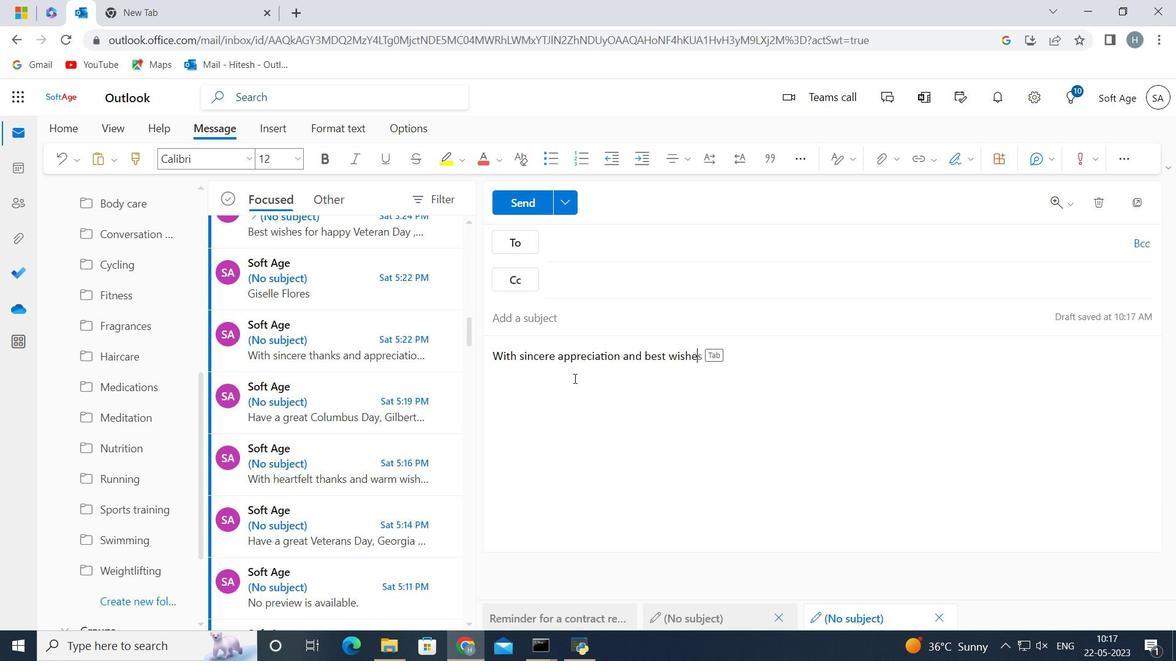
Action: Mouse moved to (630, 372)
Screenshot: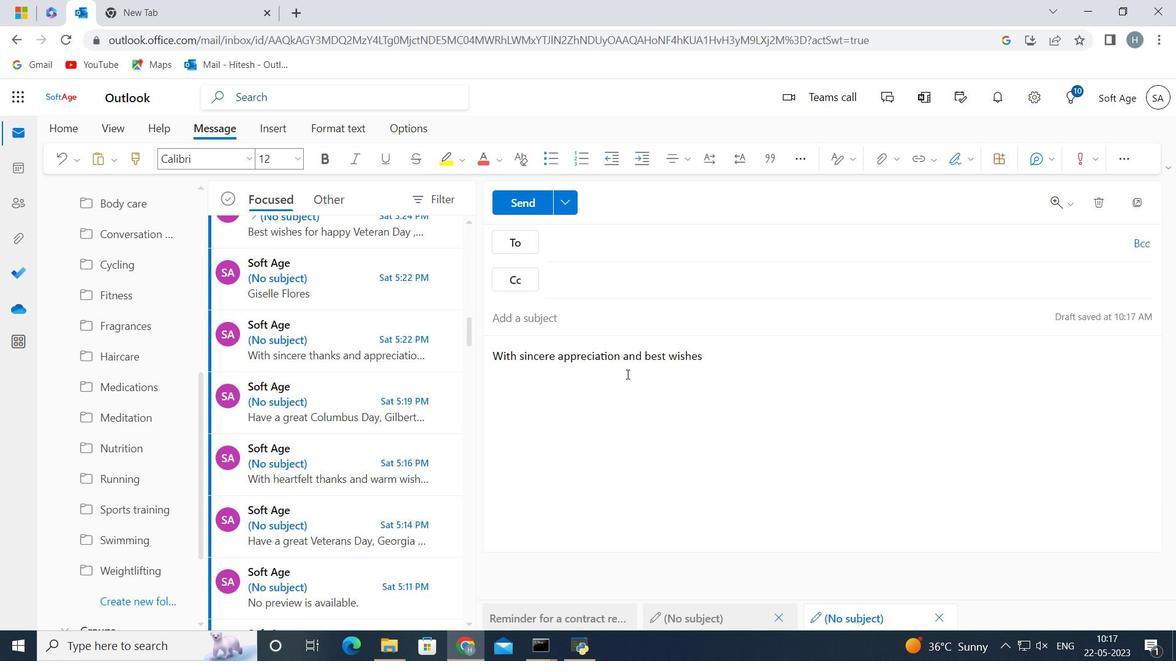 
Action: Key pressed <Key.space>
Screenshot: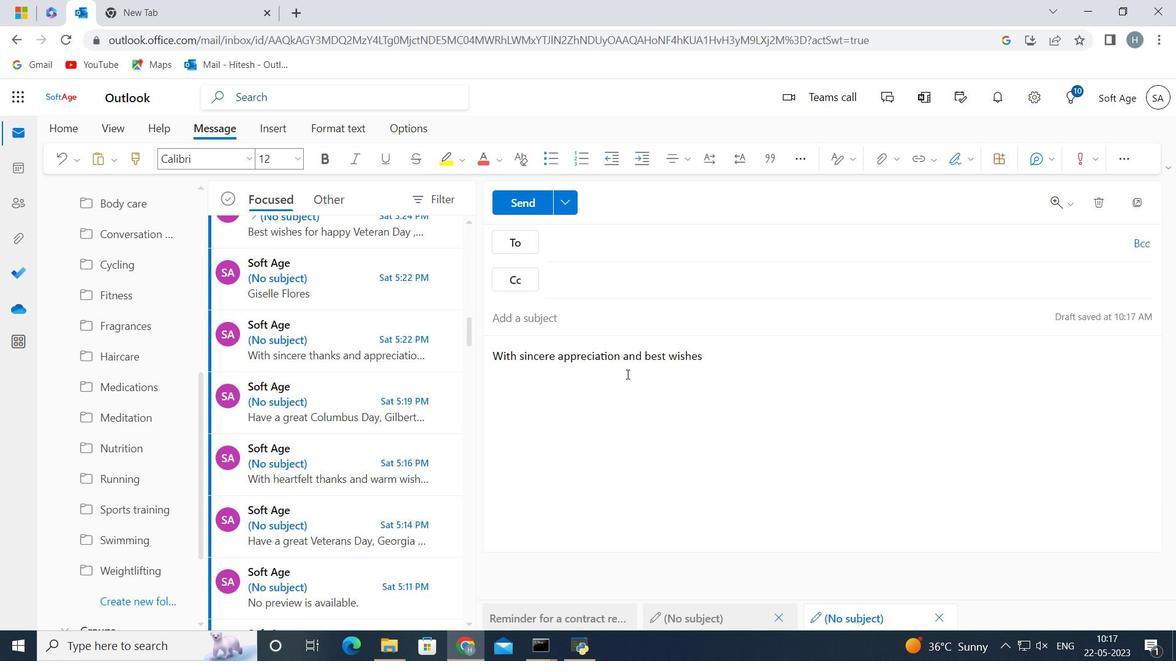 
Action: Mouse moved to (601, 243)
Screenshot: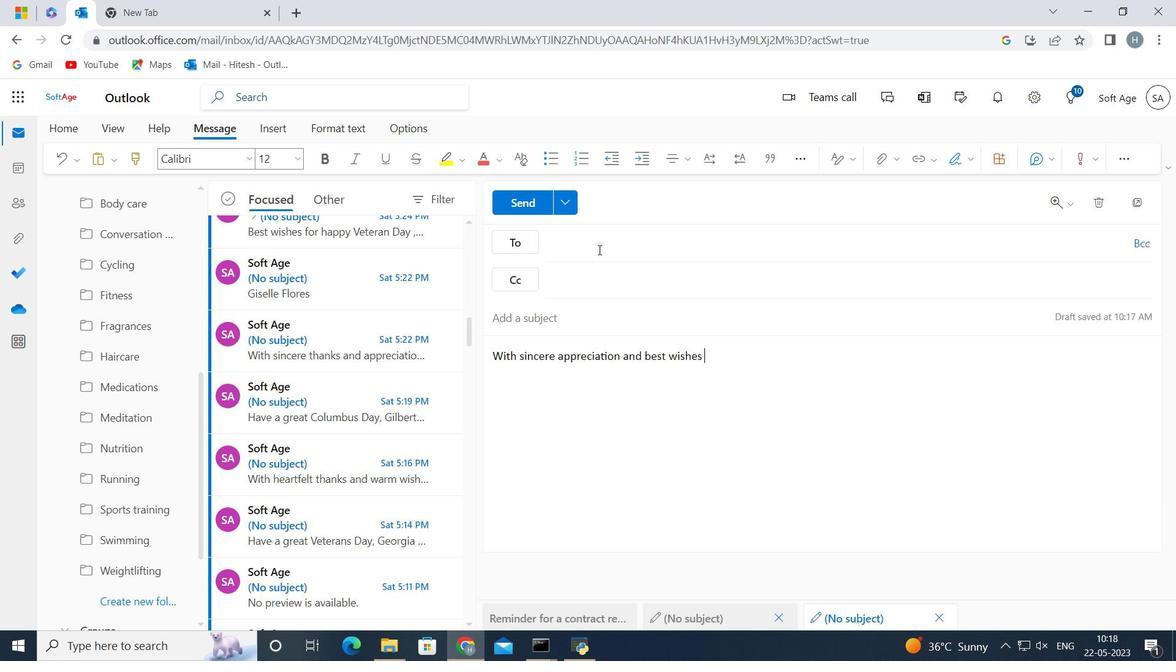 
Action: Mouse pressed left at (601, 243)
Screenshot: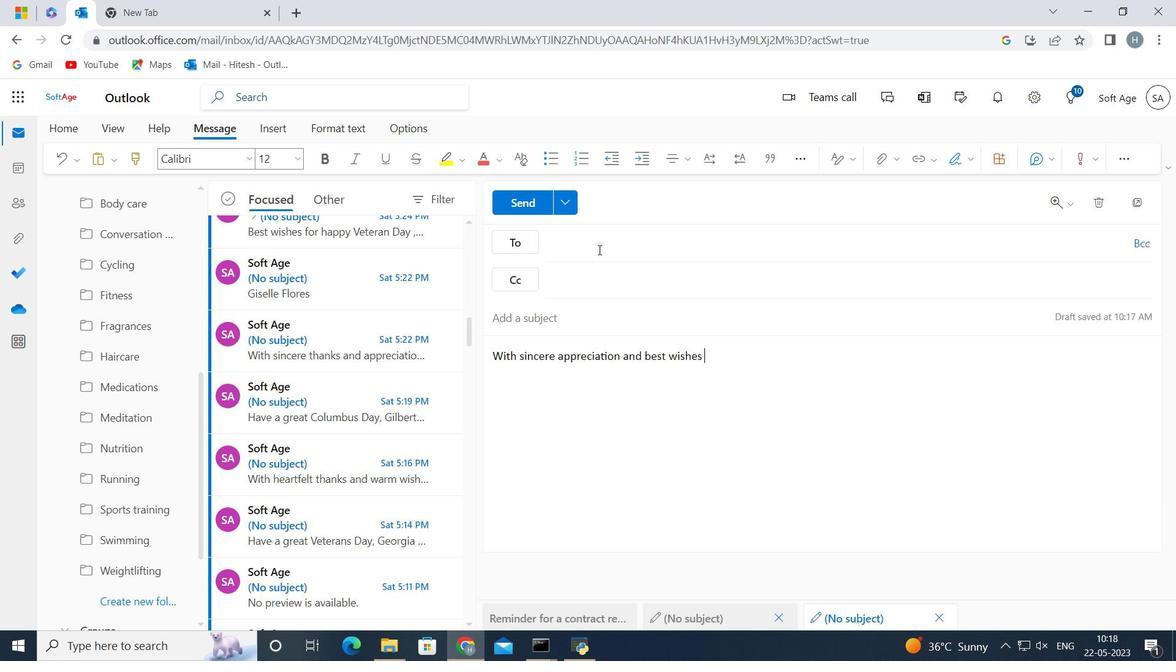 
Action: Mouse moved to (601, 243)
Screenshot: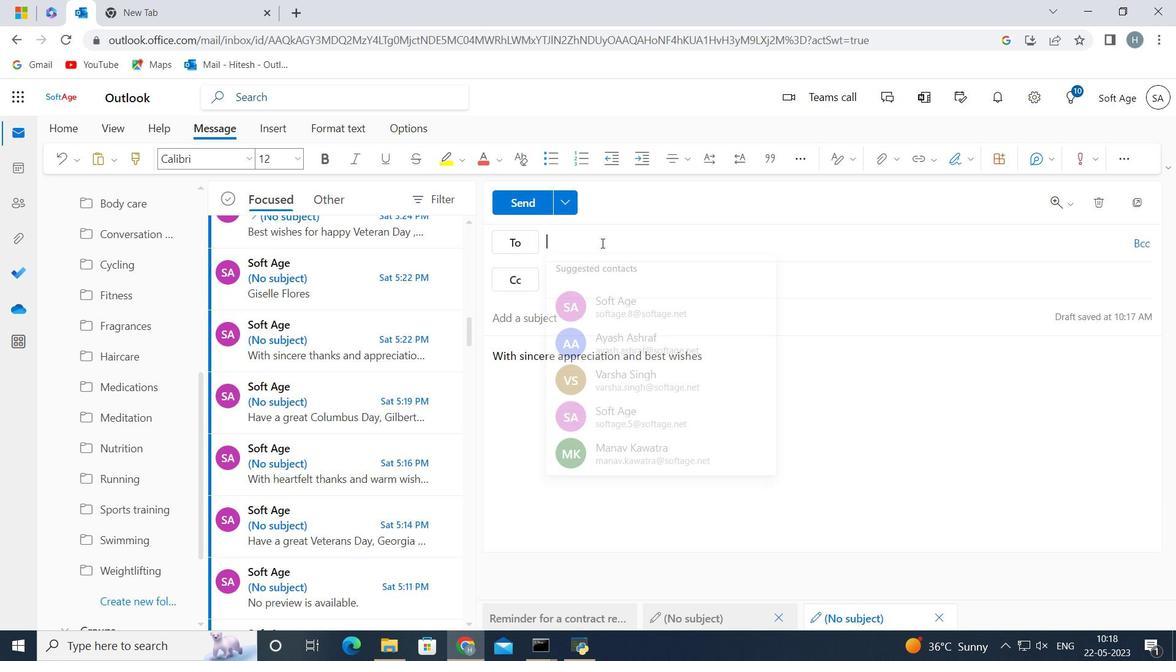 
Action: Key pressed softage.8<Key.shift>@softage.
Screenshot: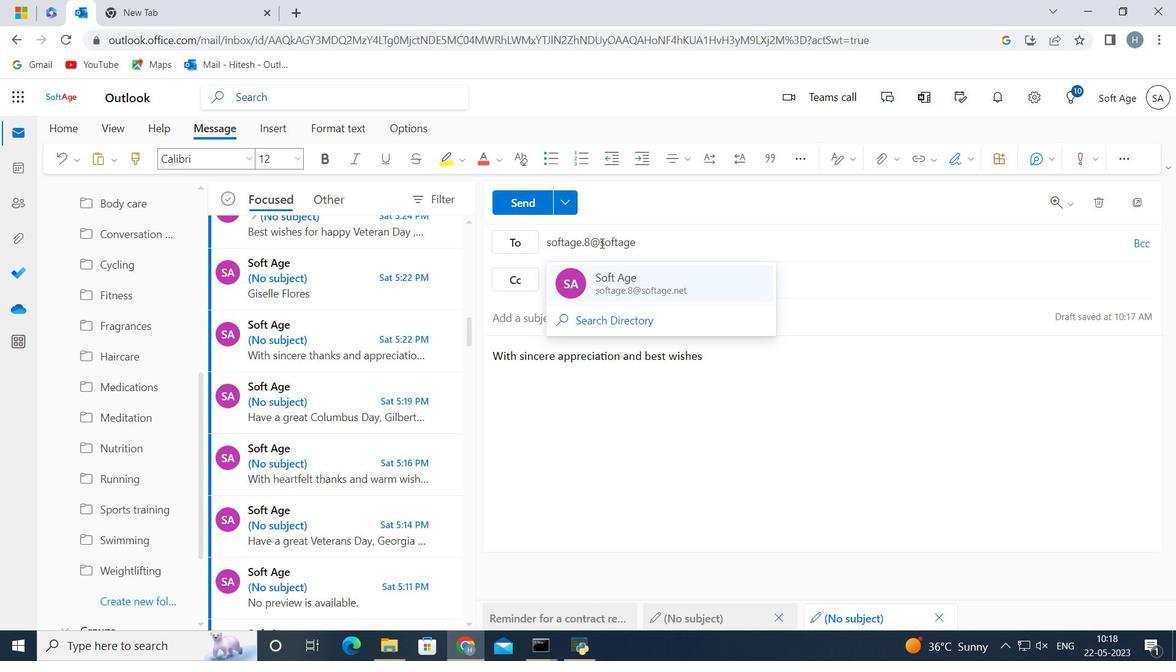 
Action: Mouse moved to (599, 245)
Screenshot: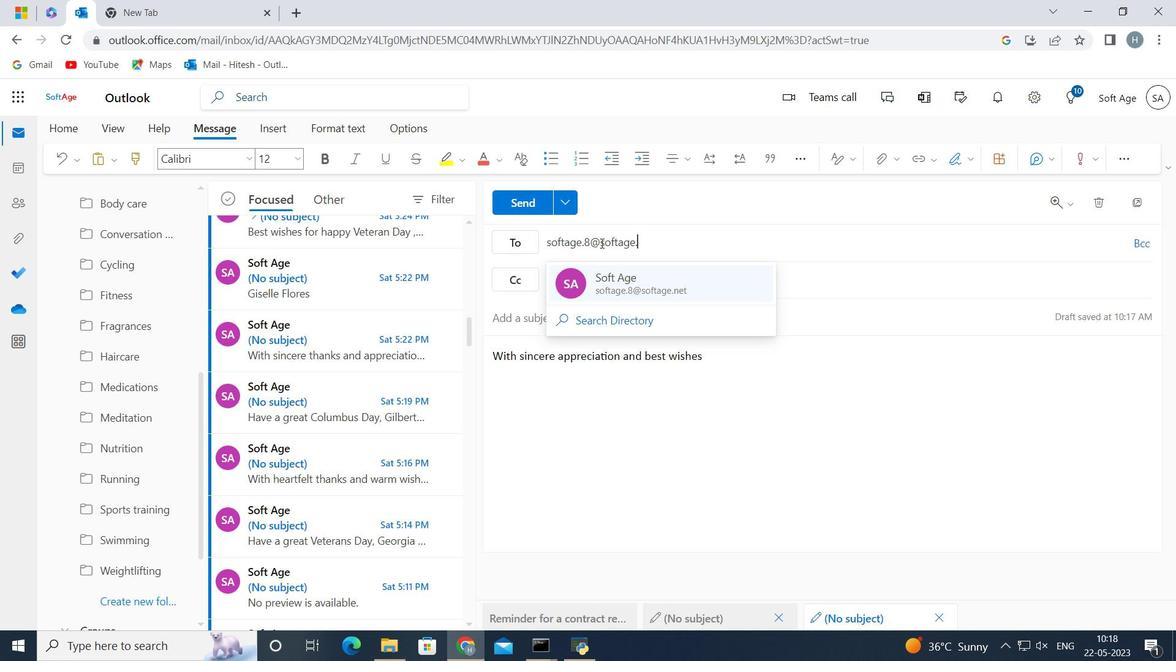 
Action: Key pressed n
Screenshot: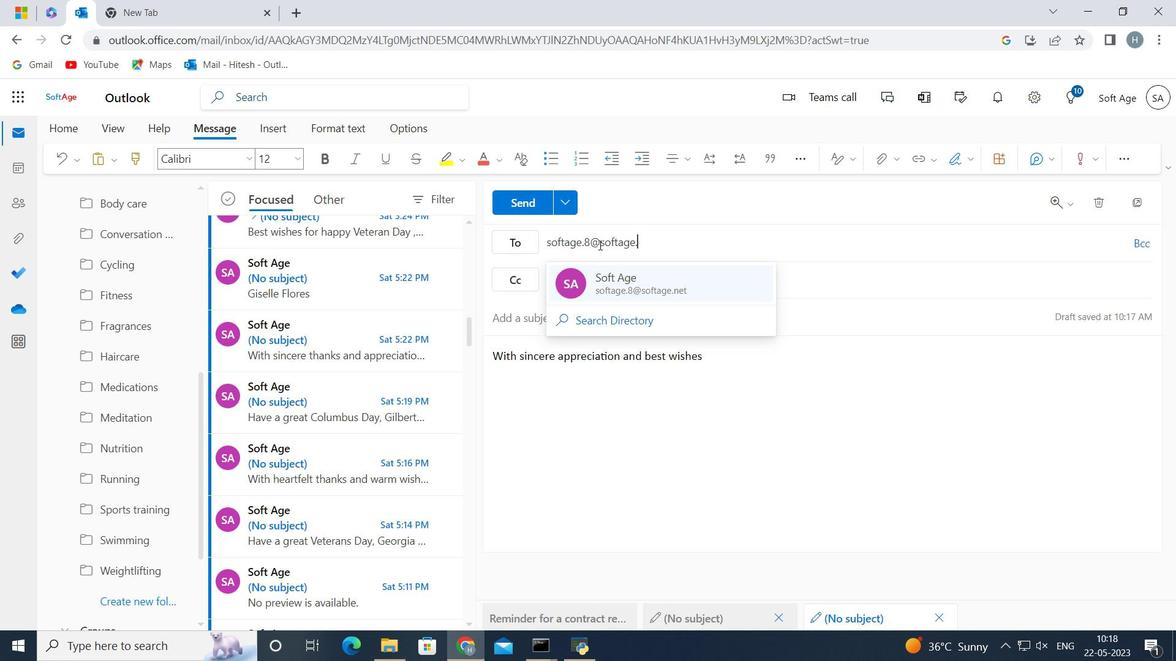
Action: Mouse moved to (598, 246)
Screenshot: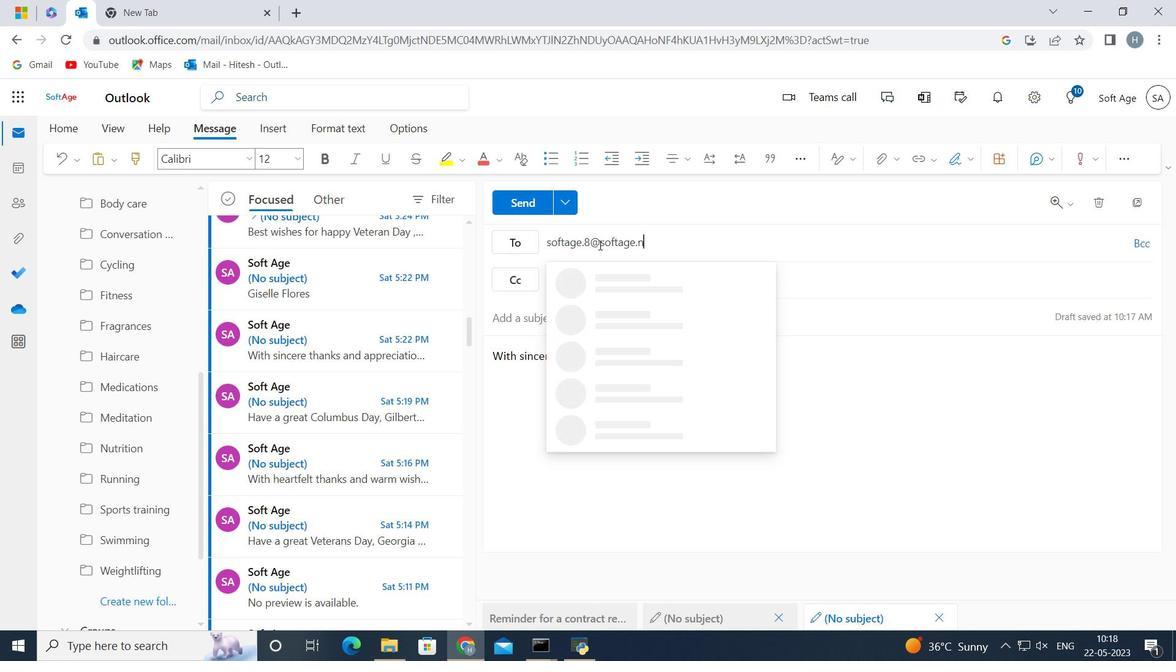 
Action: Key pressed et
Screenshot: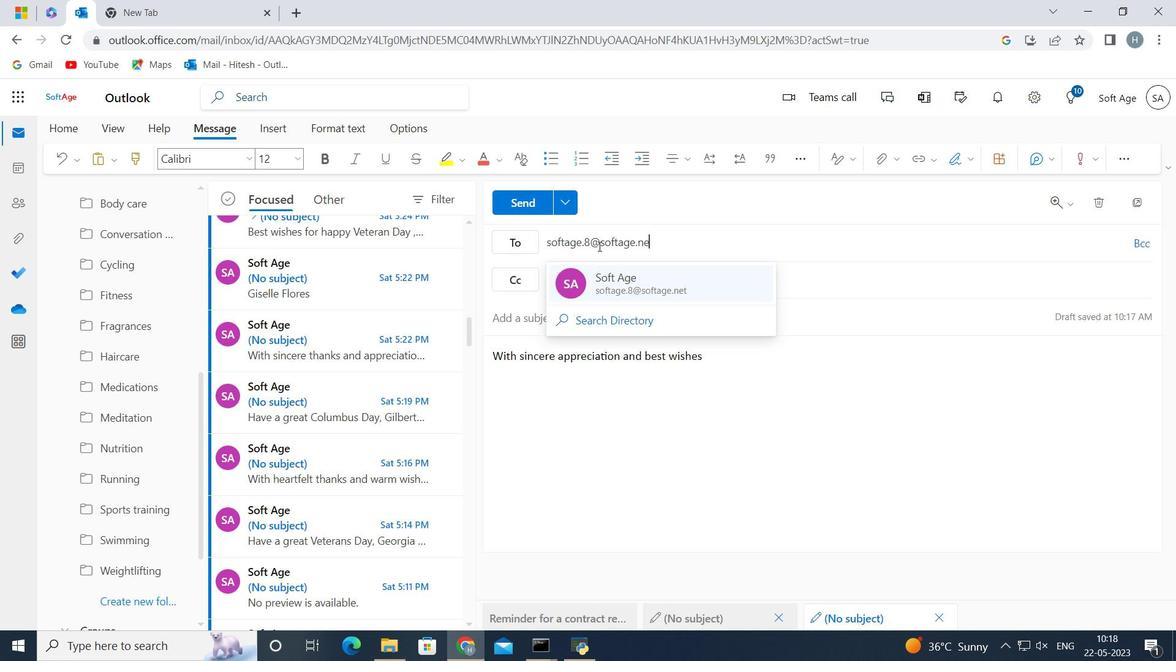 
Action: Mouse moved to (598, 278)
Screenshot: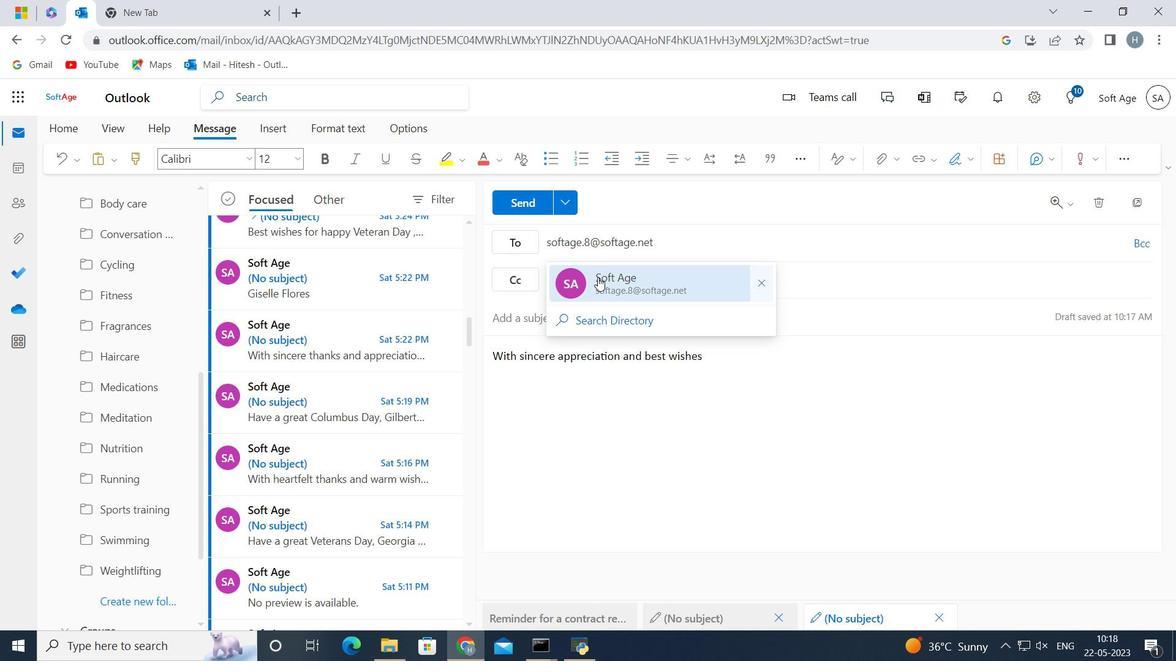 
Action: Mouse pressed left at (598, 278)
Screenshot: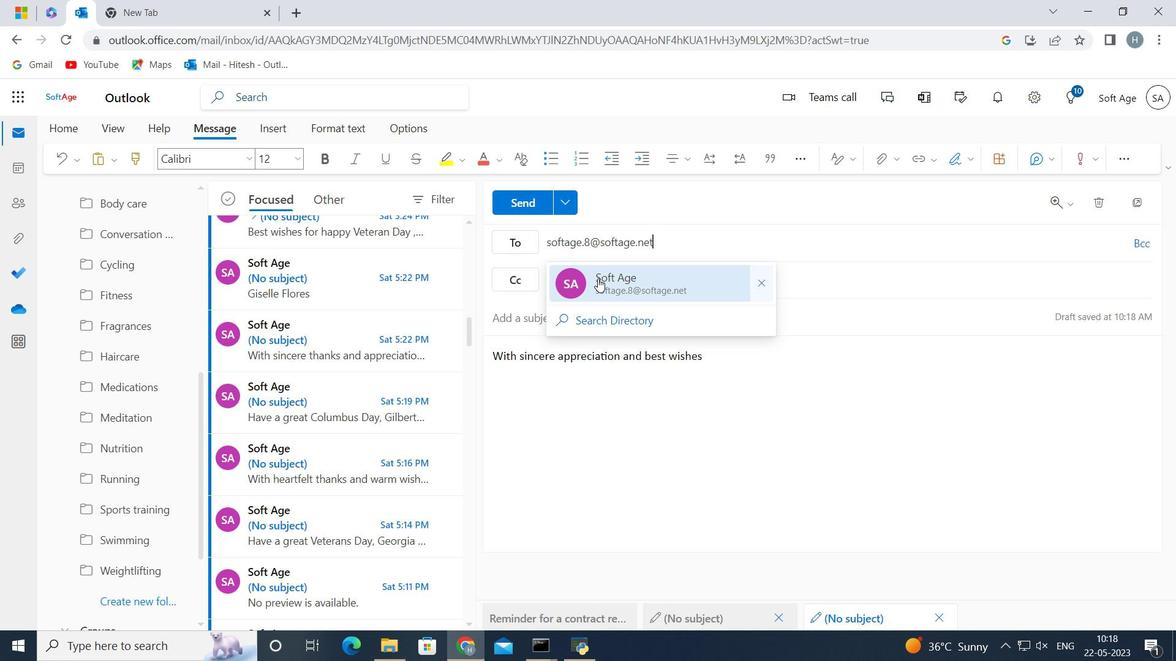 
Action: Mouse moved to (131, 595)
Screenshot: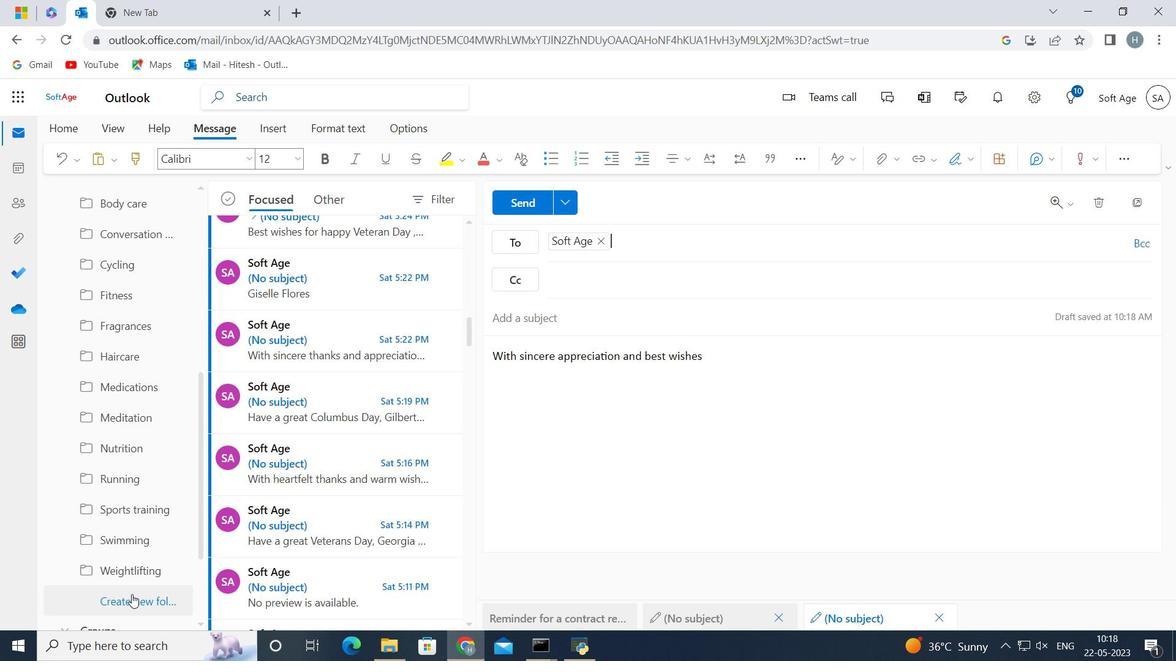 
Action: Mouse pressed left at (131, 595)
Screenshot: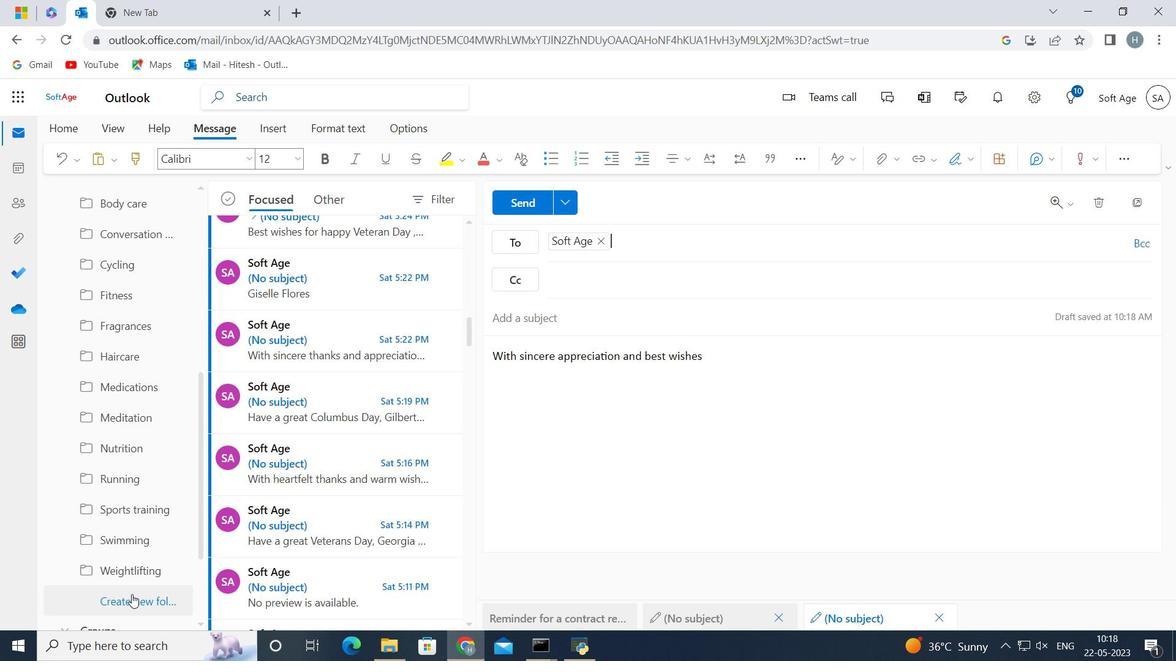 
Action: Mouse moved to (132, 598)
Screenshot: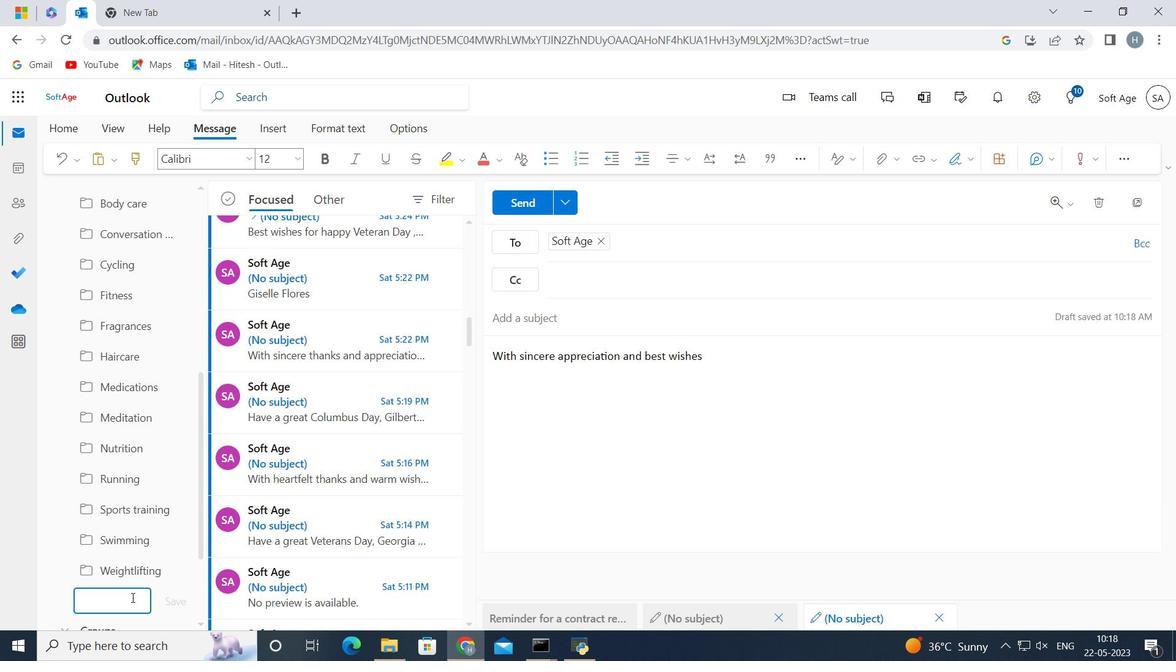 
Action: Key pressed <Key.shift>Recipes
Screenshot: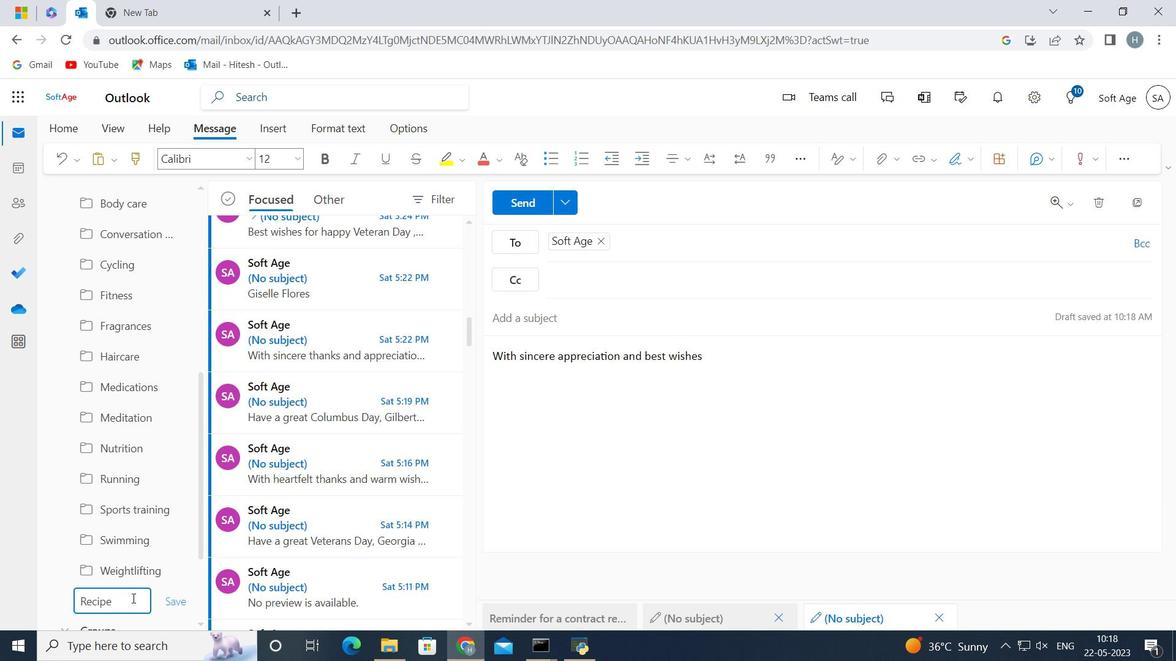
Action: Mouse moved to (180, 574)
Screenshot: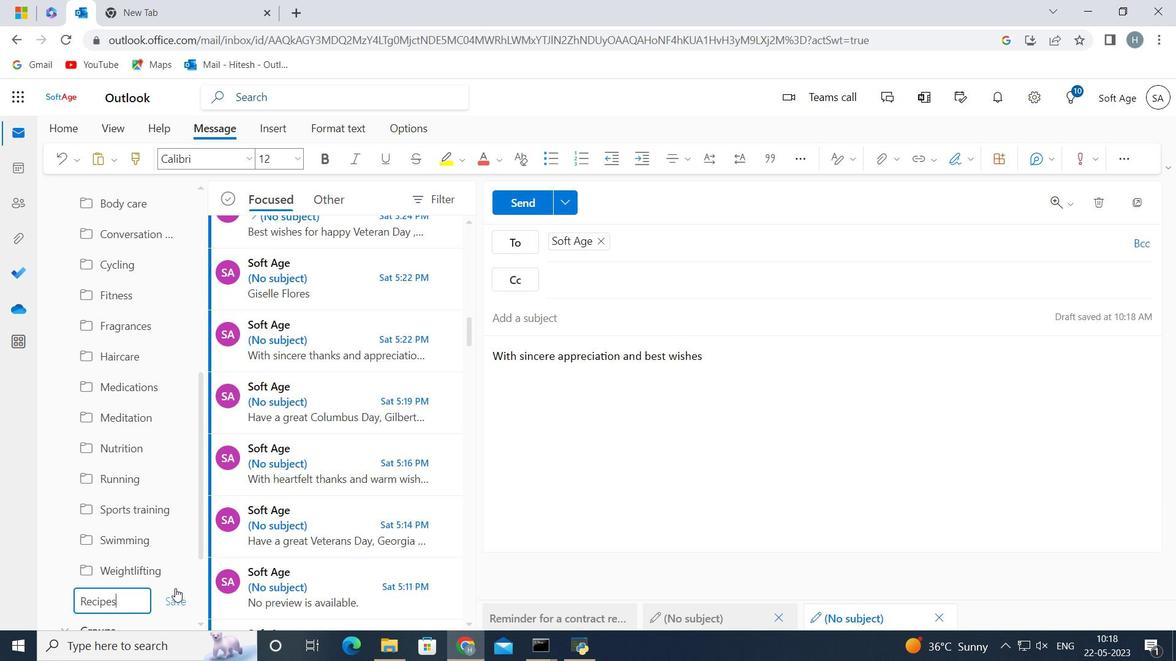 
Action: Mouse scrolled (180, 574) with delta (0, 0)
Screenshot: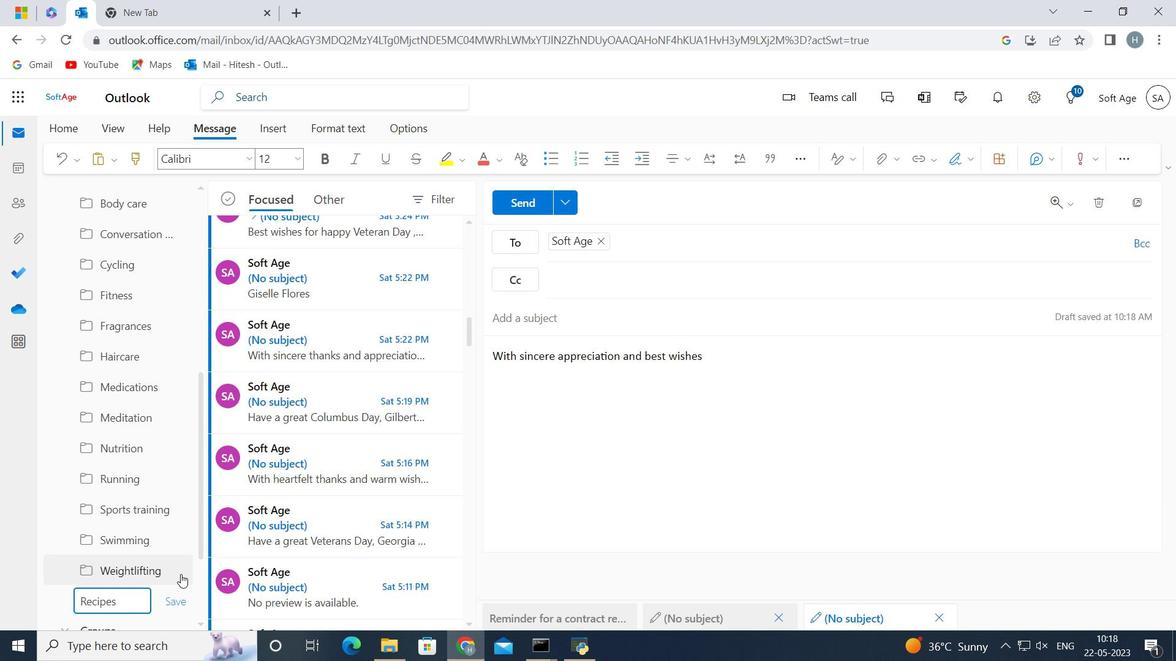 
Action: Mouse moved to (178, 520)
Screenshot: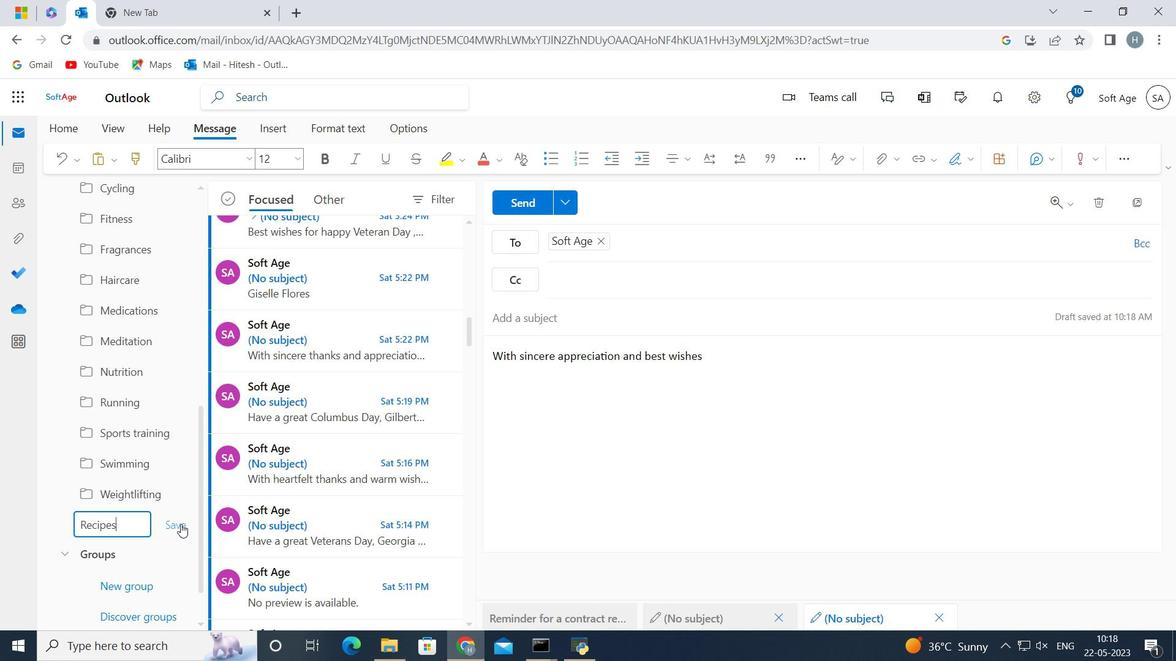 
Action: Mouse pressed left at (178, 520)
Screenshot: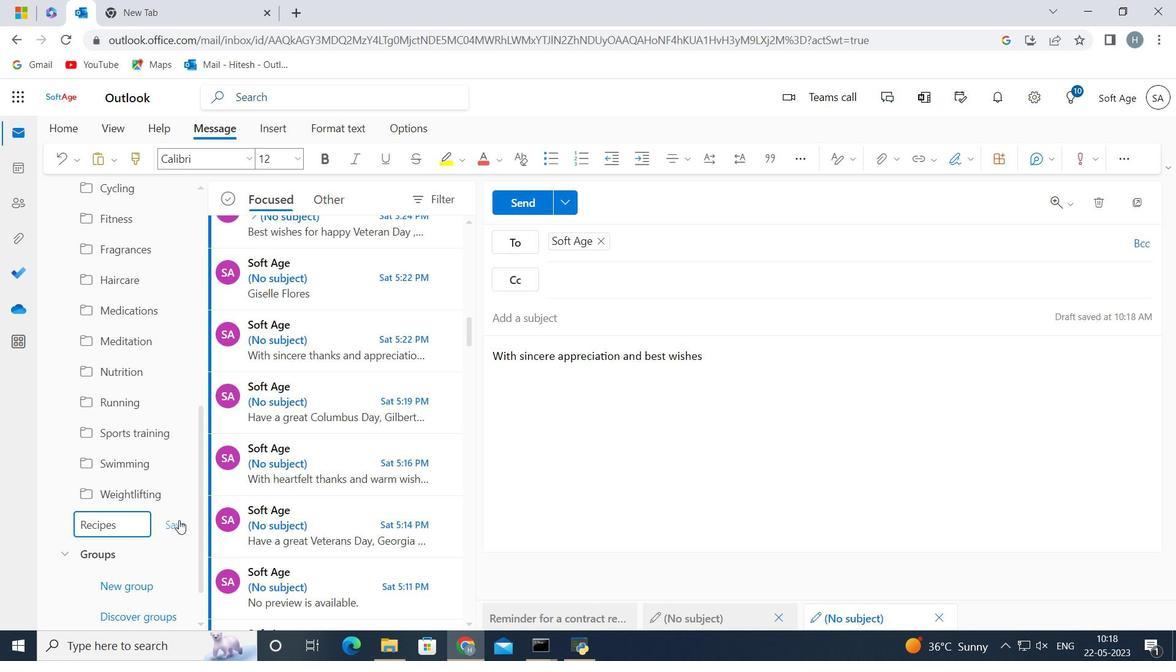 
Action: Mouse moved to (524, 205)
Screenshot: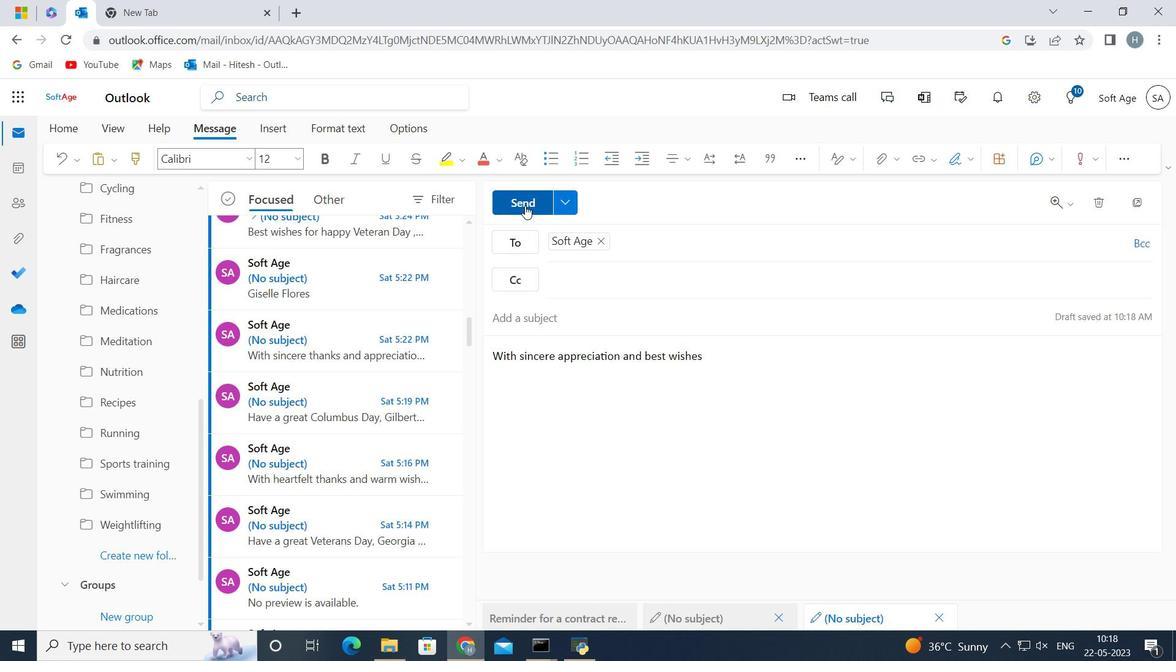 
Action: Mouse pressed left at (524, 205)
Screenshot: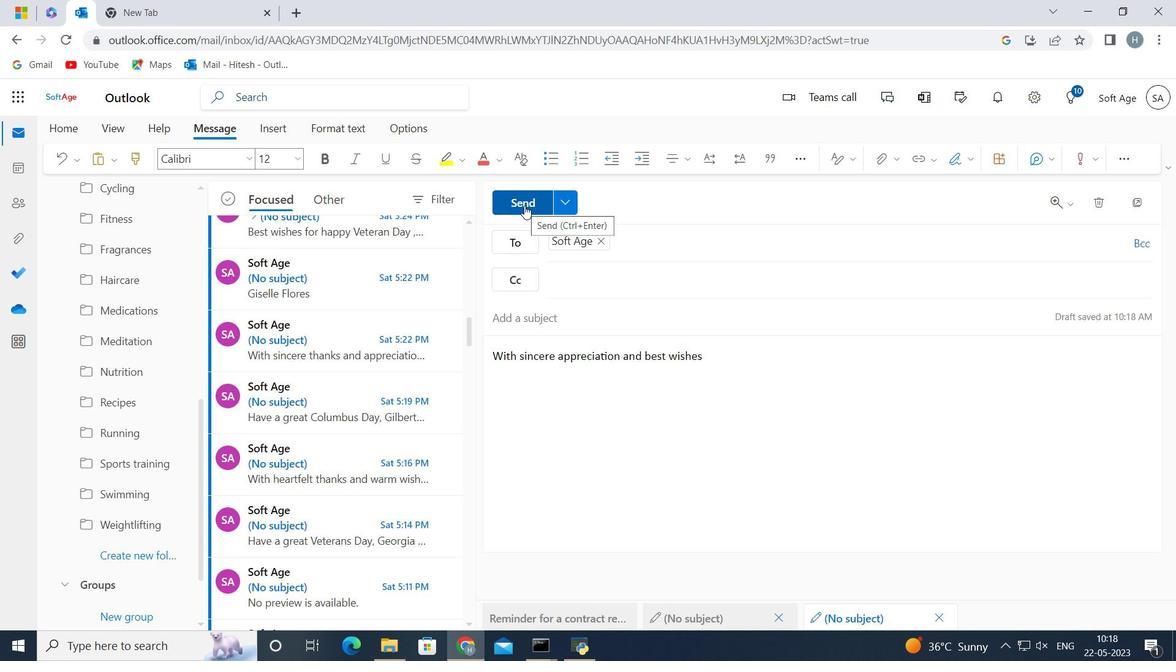 
Action: Mouse moved to (585, 393)
Screenshot: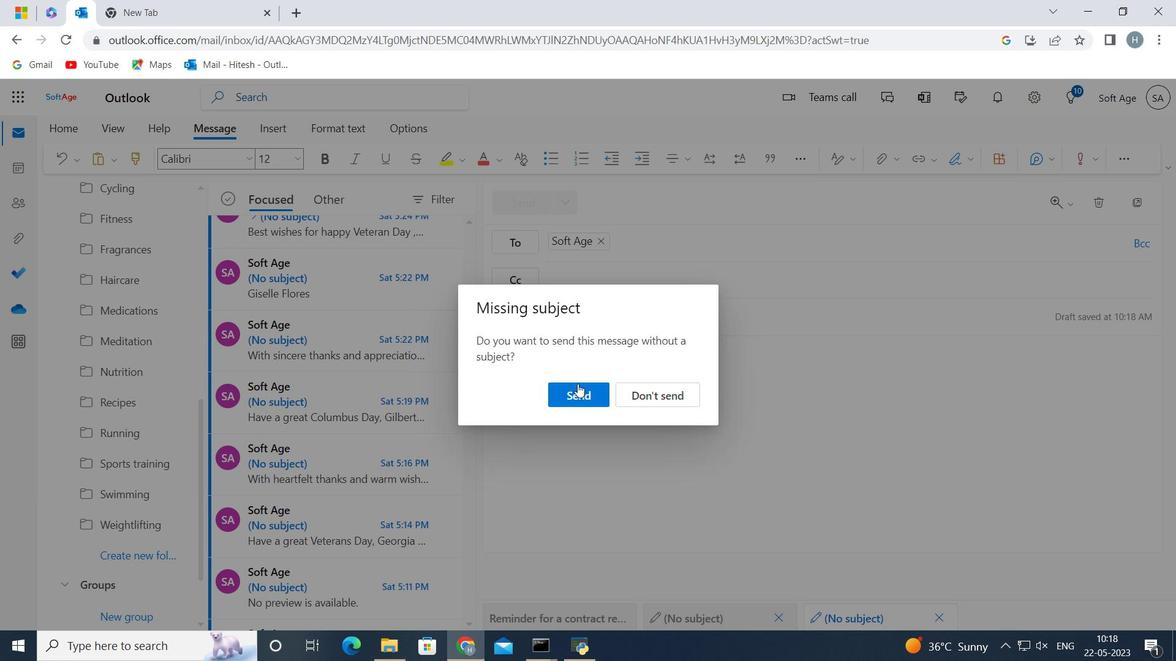 
Action: Mouse pressed left at (585, 393)
Screenshot: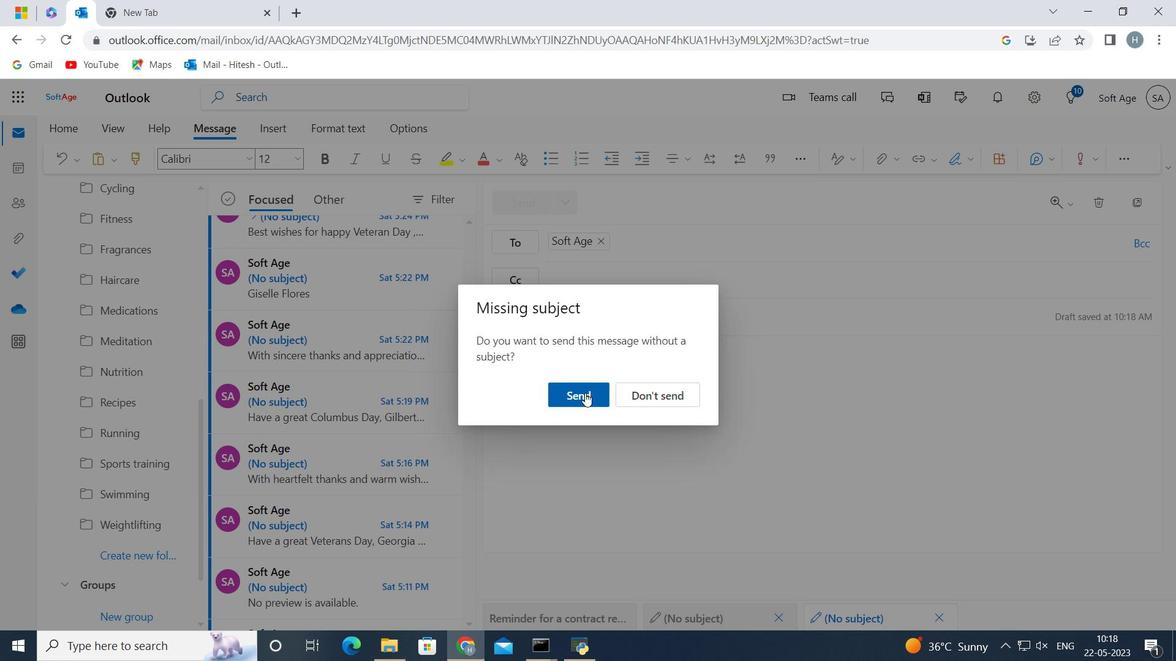 
